 Task: In the  document Relationshipsmeet.epub Change the allignment of footer to  'Left ' Select the entire text and insert font style 'lexend' and font size: 18
Action: Mouse moved to (481, 290)
Screenshot: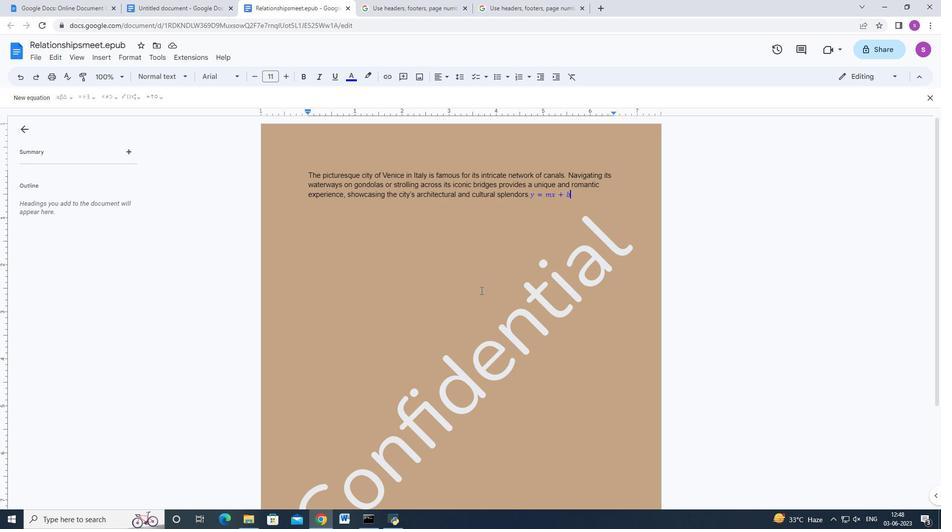 
Action: Mouse scrolled (481, 290) with delta (0, 0)
Screenshot: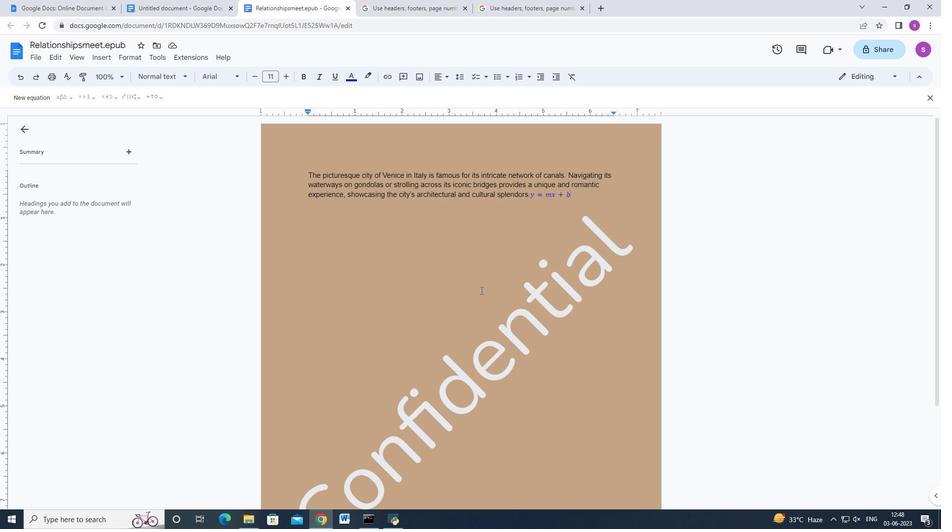 
Action: Mouse scrolled (481, 290) with delta (0, 0)
Screenshot: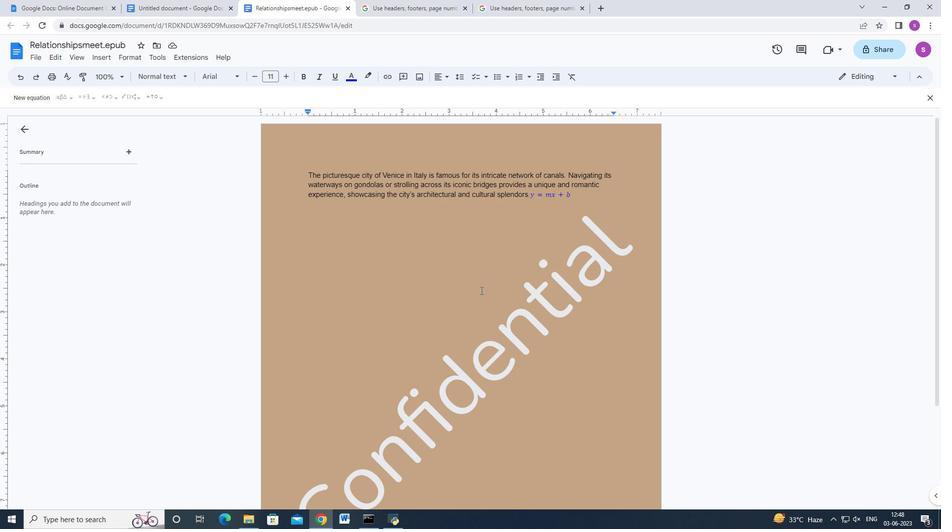 
Action: Mouse scrolled (481, 290) with delta (0, 0)
Screenshot: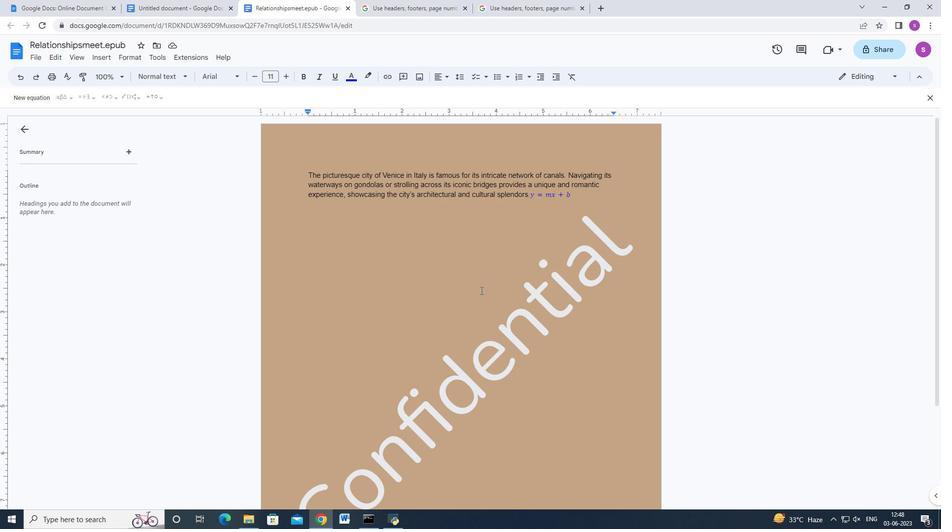 
Action: Mouse scrolled (481, 290) with delta (0, 0)
Screenshot: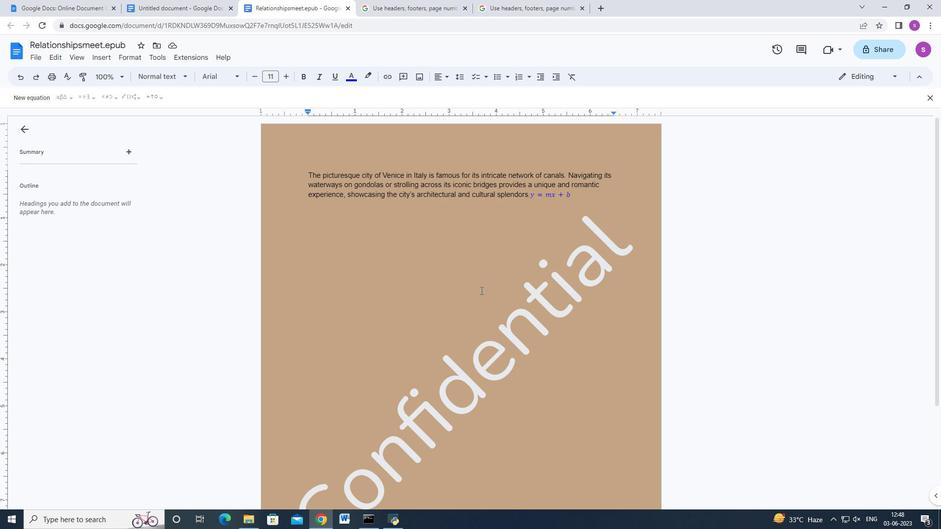 
Action: Mouse scrolled (481, 290) with delta (0, 0)
Screenshot: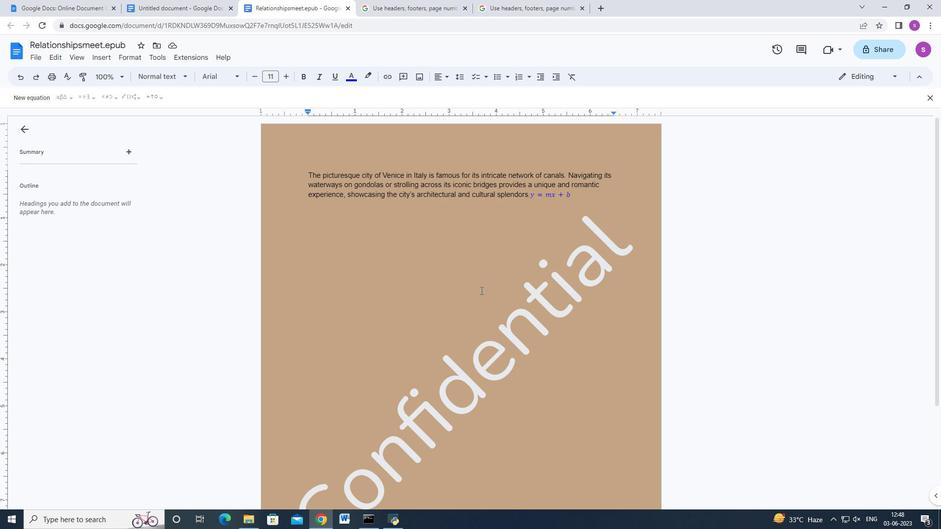 
Action: Mouse scrolled (481, 290) with delta (0, 0)
Screenshot: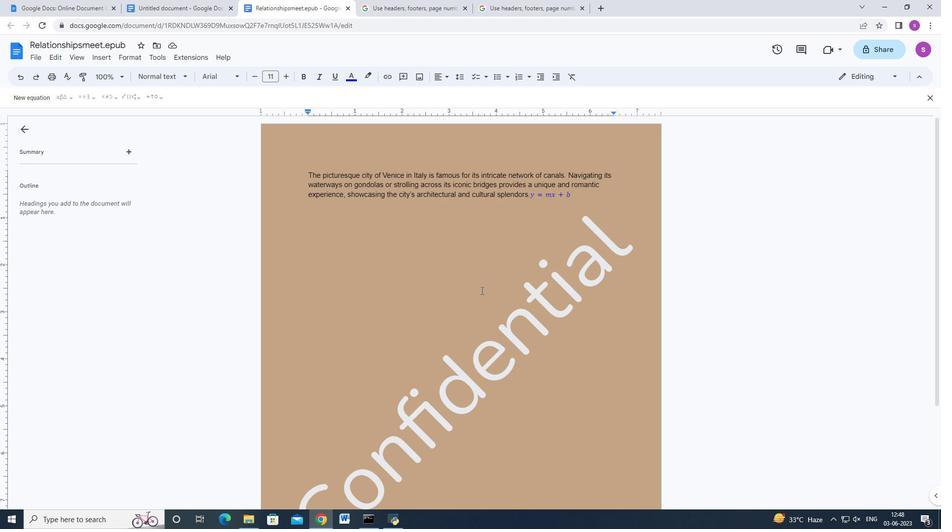 
Action: Mouse moved to (481, 290)
Screenshot: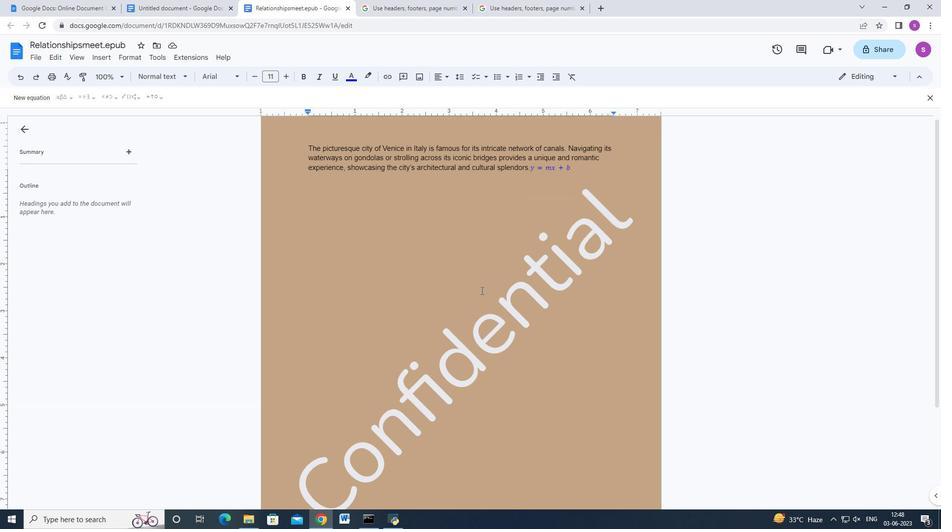 
Action: Mouse scrolled (481, 290) with delta (0, 0)
Screenshot: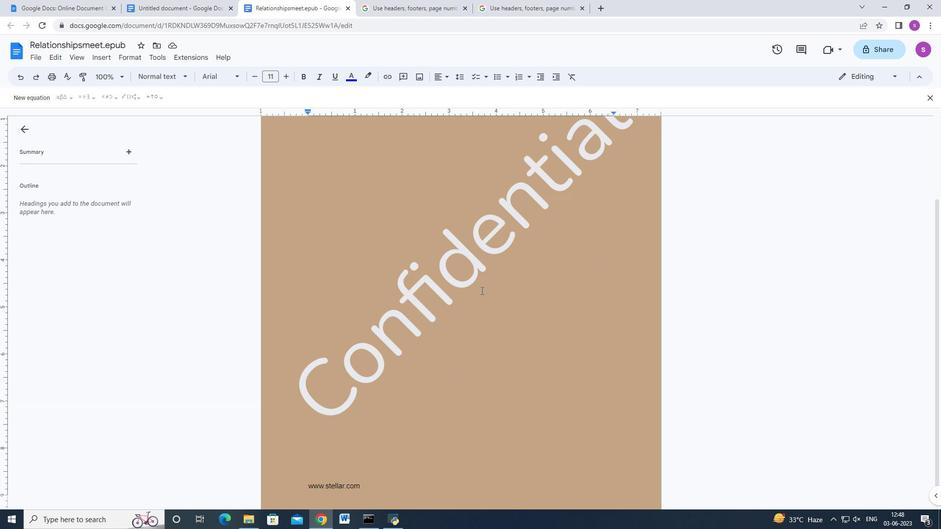 
Action: Mouse scrolled (481, 290) with delta (0, 0)
Screenshot: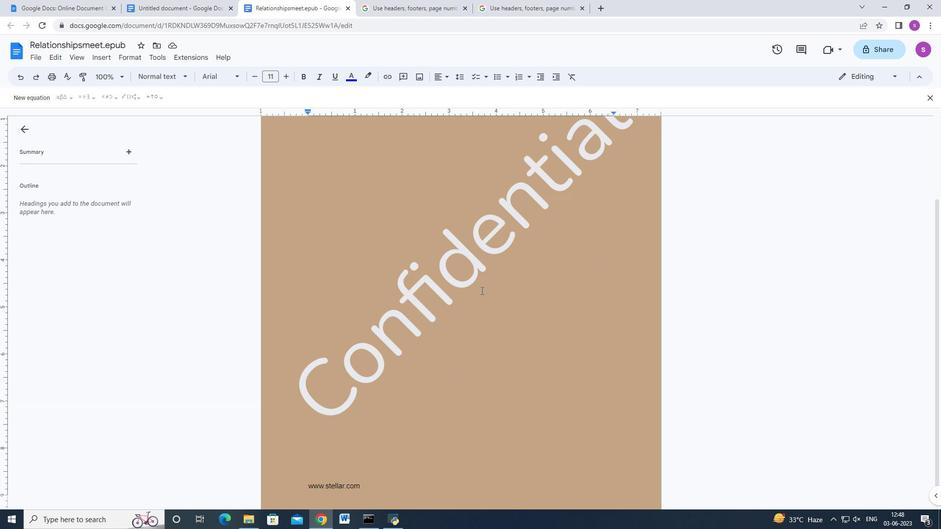 
Action: Mouse scrolled (481, 290) with delta (0, 0)
Screenshot: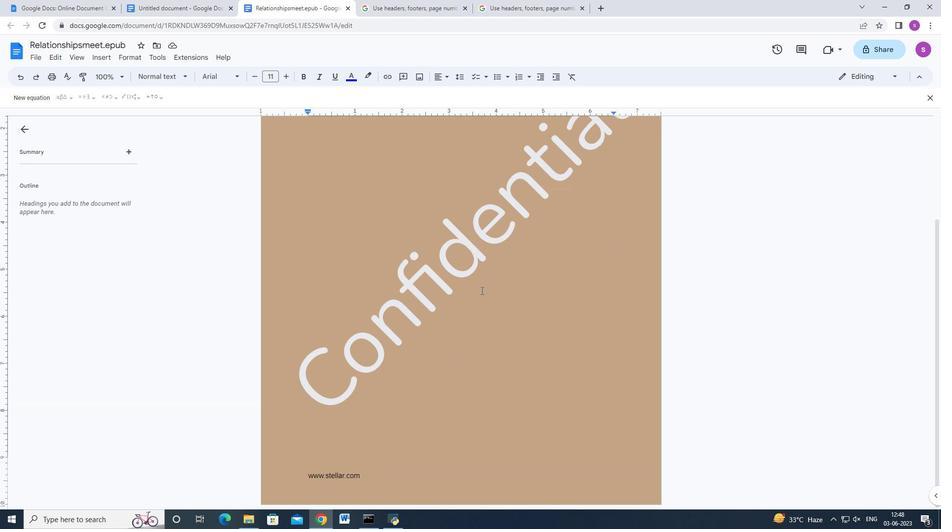 
Action: Mouse scrolled (481, 290) with delta (0, 0)
Screenshot: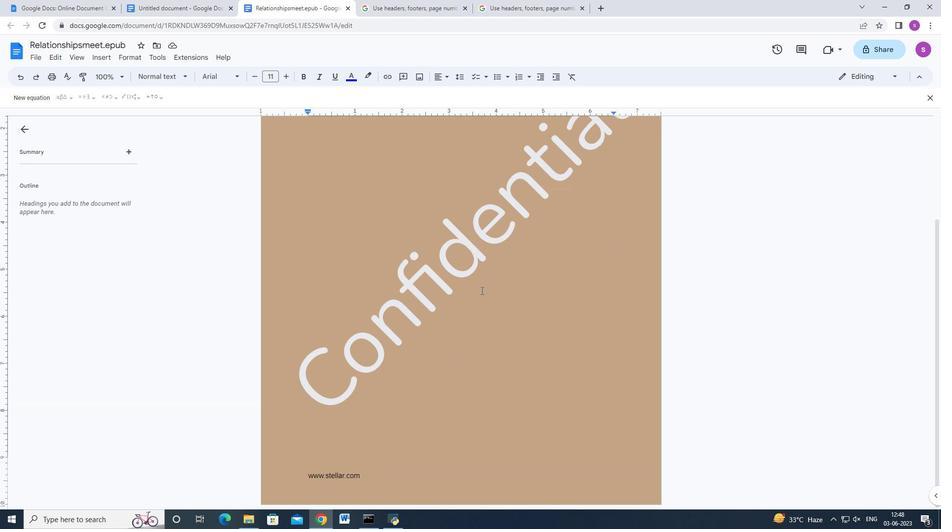 
Action: Mouse scrolled (481, 290) with delta (0, 0)
Screenshot: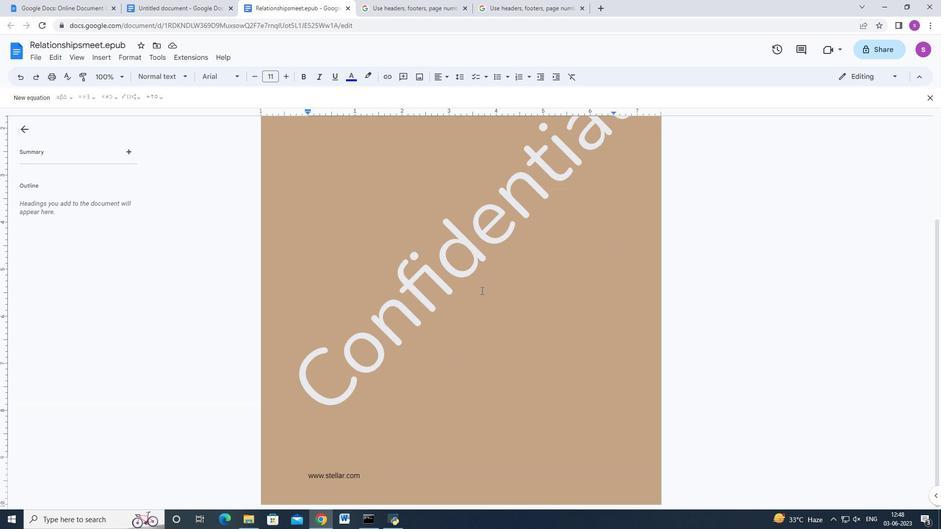 
Action: Mouse scrolled (481, 290) with delta (0, 0)
Screenshot: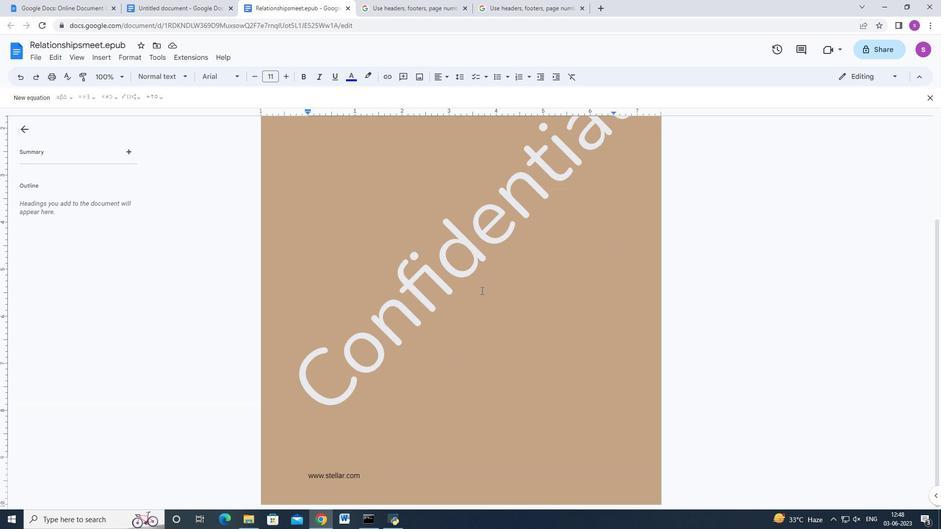 
Action: Mouse scrolled (481, 290) with delta (0, 0)
Screenshot: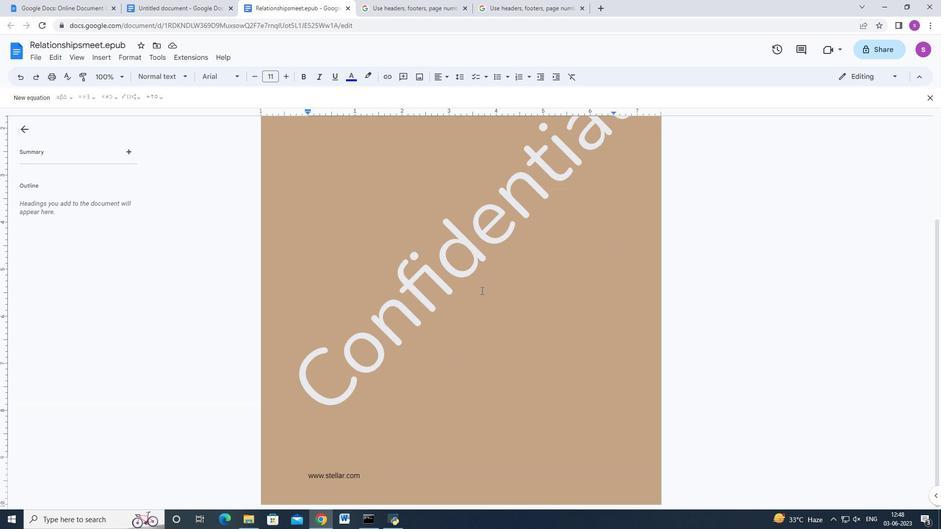 
Action: Mouse moved to (371, 473)
Screenshot: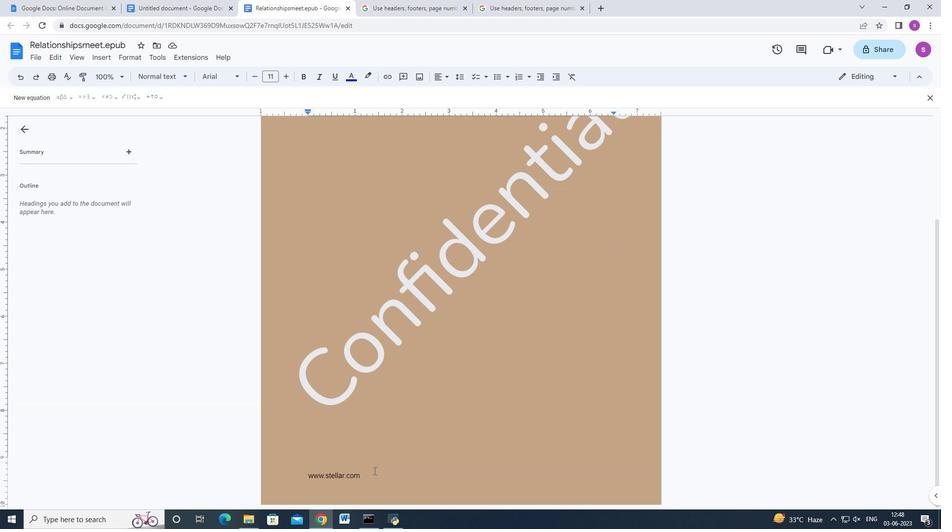 
Action: Mouse pressed left at (371, 473)
Screenshot: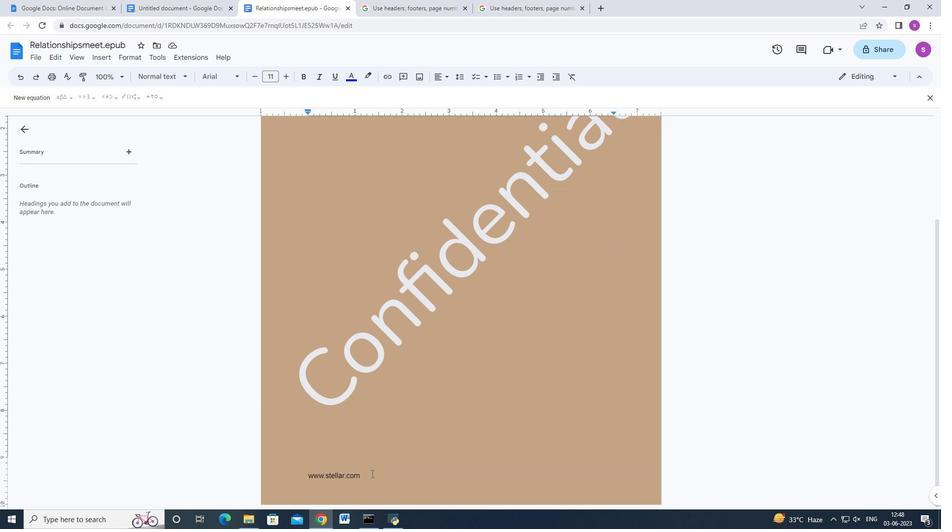 
Action: Mouse moved to (348, 452)
Screenshot: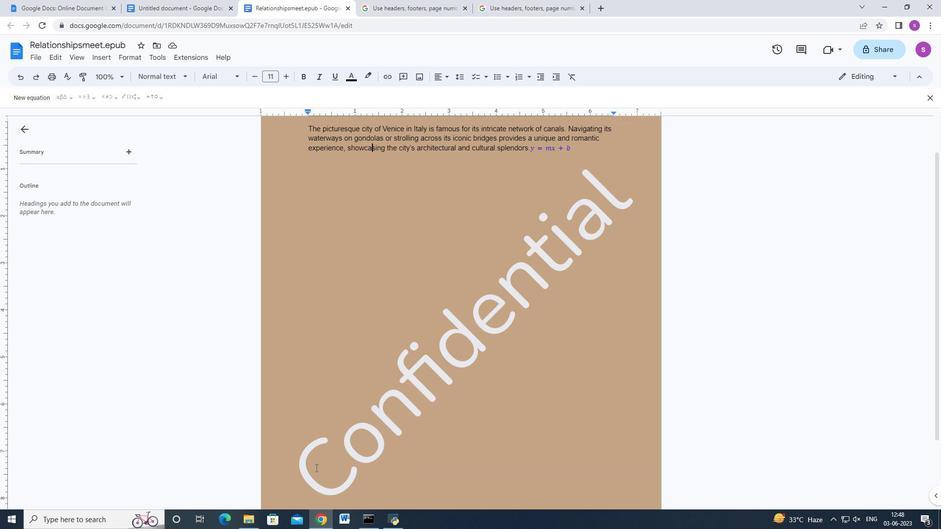
Action: Mouse scrolled (348, 452) with delta (0, 0)
Screenshot: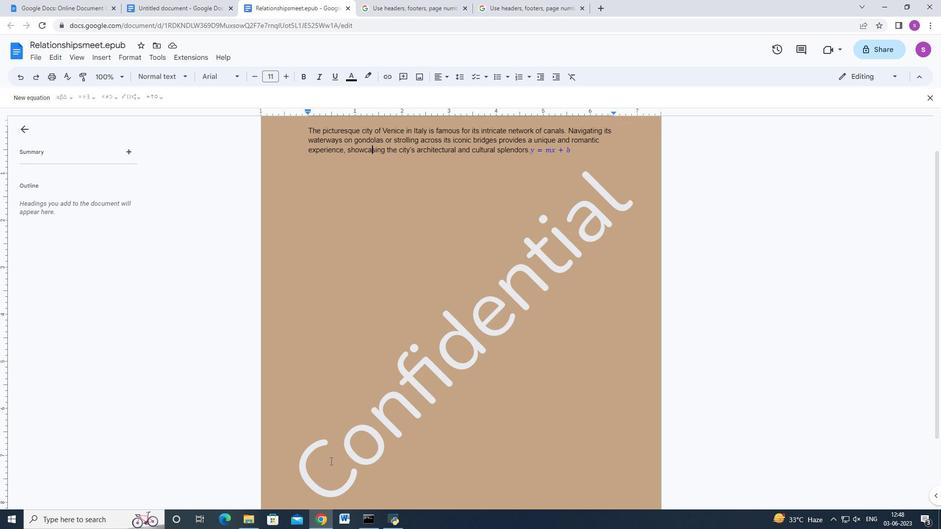 
Action: Mouse scrolled (348, 452) with delta (0, 0)
Screenshot: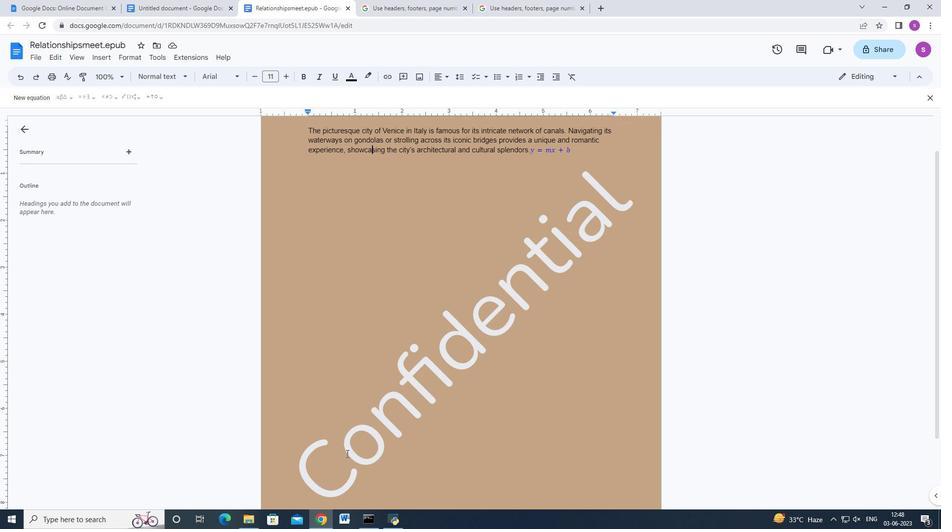 
Action: Mouse scrolled (348, 452) with delta (0, 0)
Screenshot: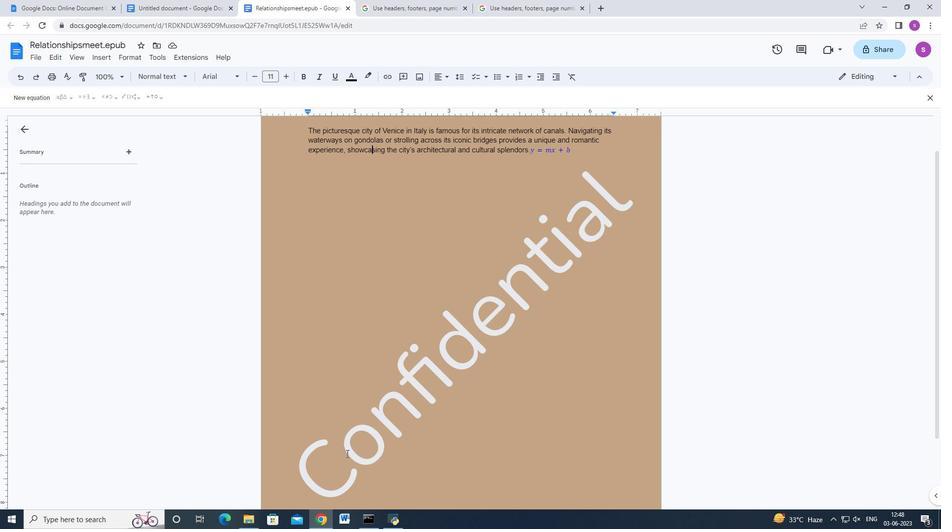 
Action: Mouse scrolled (348, 452) with delta (0, 0)
Screenshot: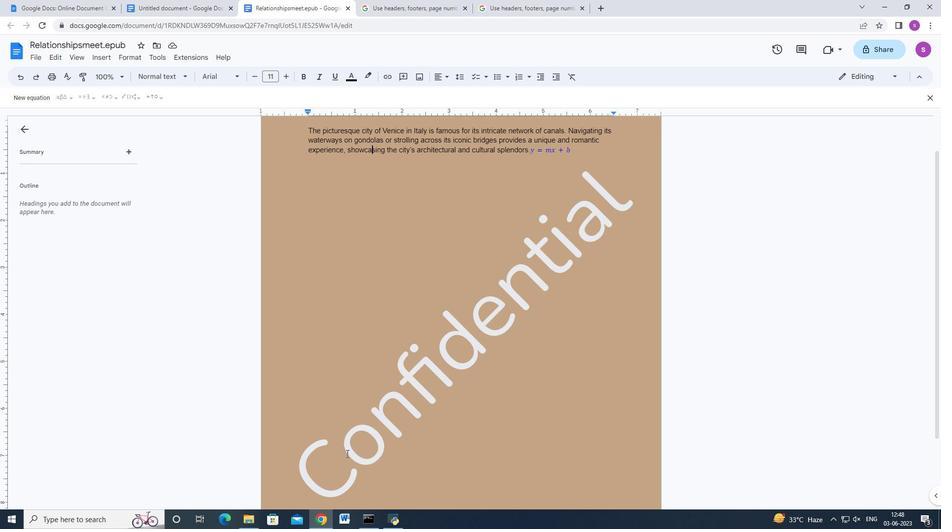 
Action: Mouse scrolled (348, 452) with delta (0, 0)
Screenshot: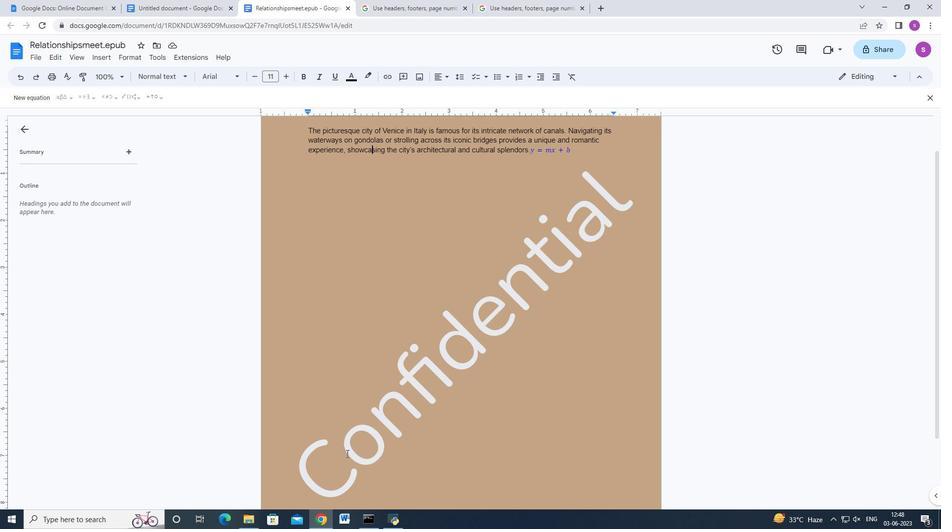 
Action: Mouse scrolled (348, 452) with delta (0, 0)
Screenshot: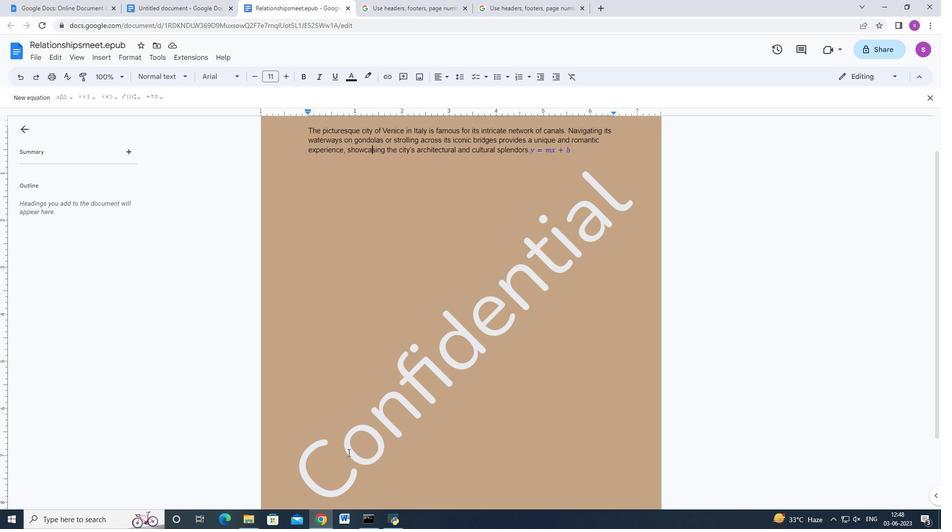 
Action: Mouse scrolled (348, 452) with delta (0, 0)
Screenshot: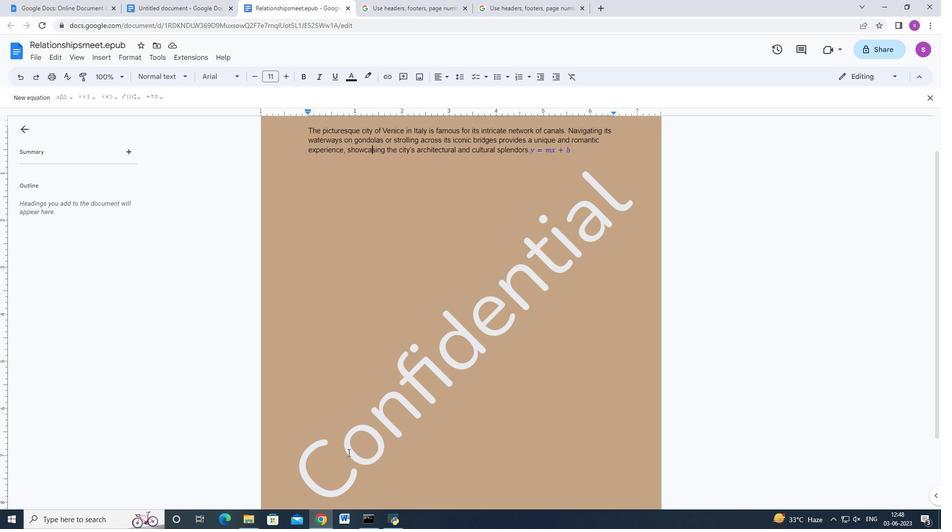 
Action: Mouse moved to (343, 473)
Screenshot: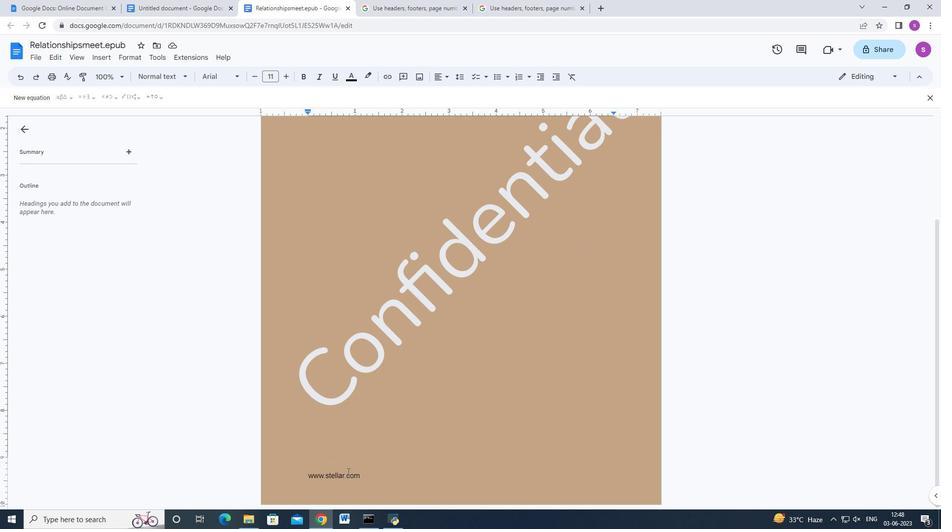 
Action: Mouse pressed left at (343, 473)
Screenshot: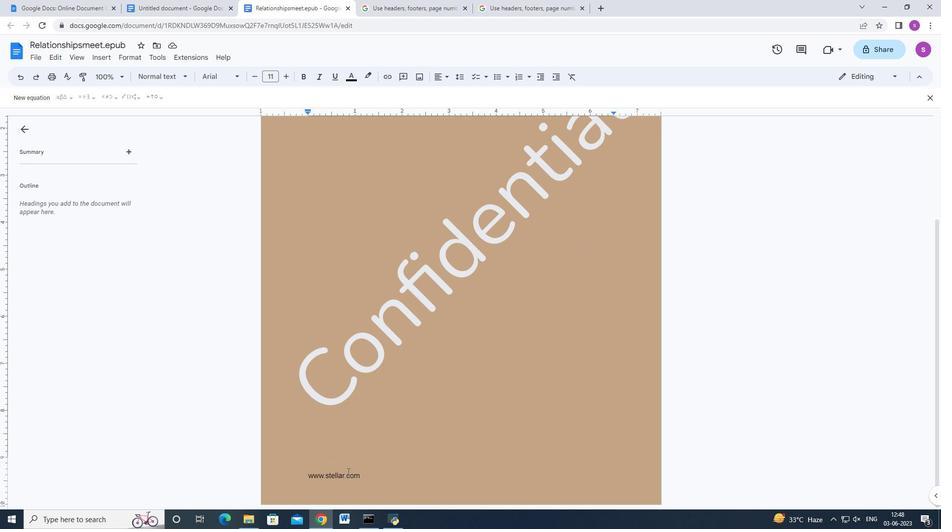 
Action: Mouse pressed left at (343, 473)
Screenshot: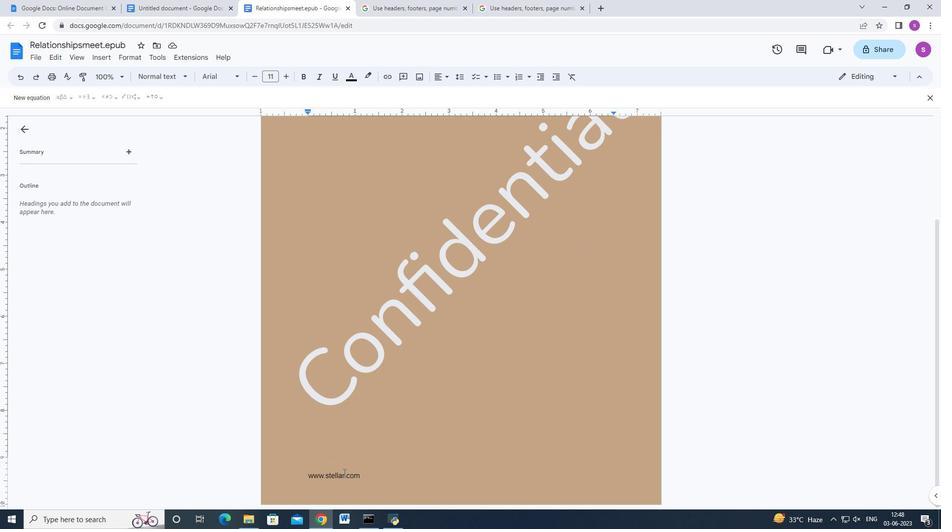 
Action: Mouse moved to (360, 476)
Screenshot: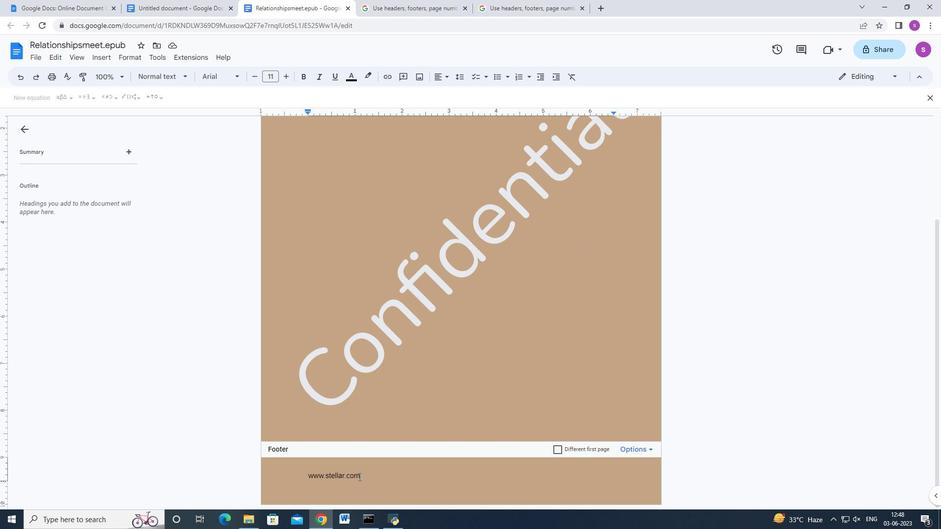 
Action: Mouse pressed left at (360, 476)
Screenshot: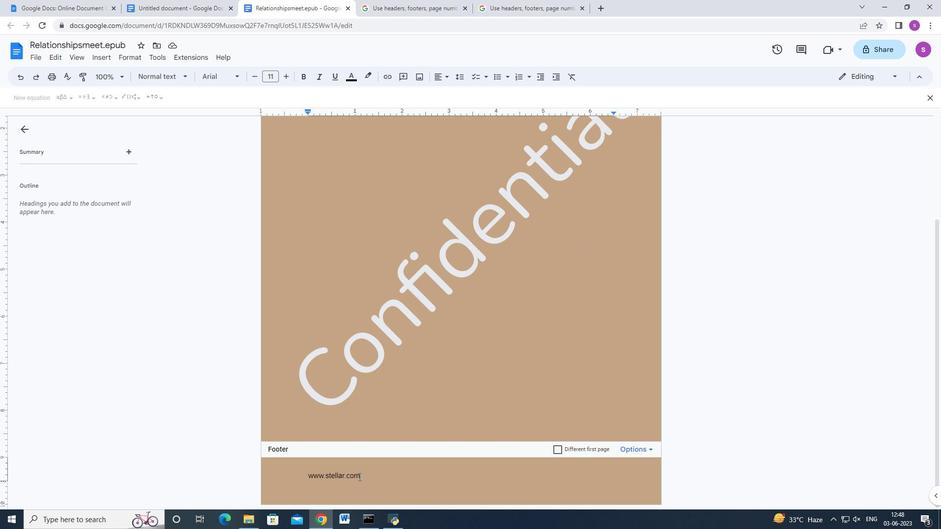 
Action: Mouse moved to (441, 76)
Screenshot: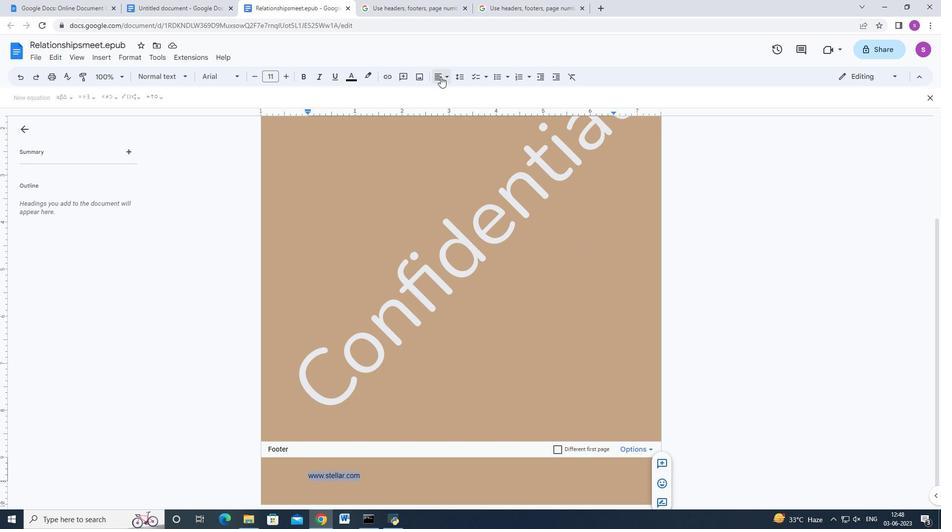 
Action: Mouse pressed left at (441, 76)
Screenshot: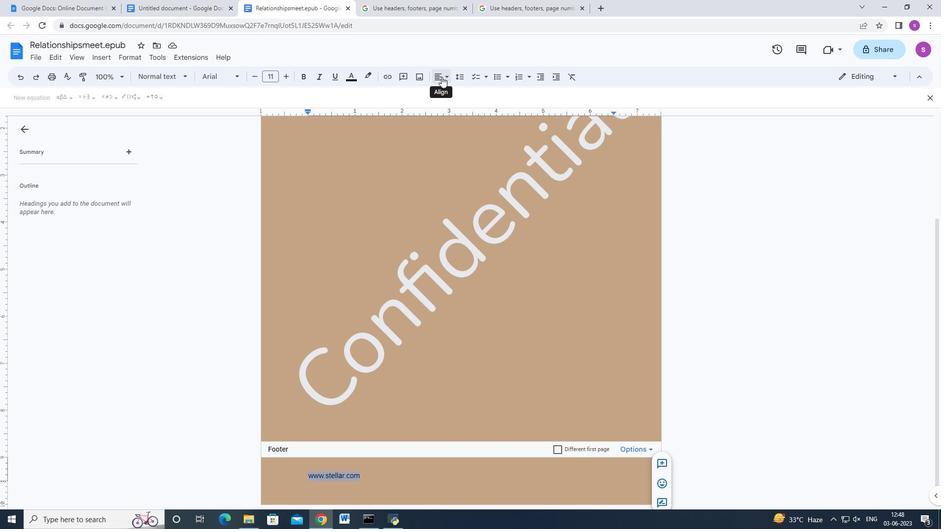 
Action: Mouse moved to (468, 94)
Screenshot: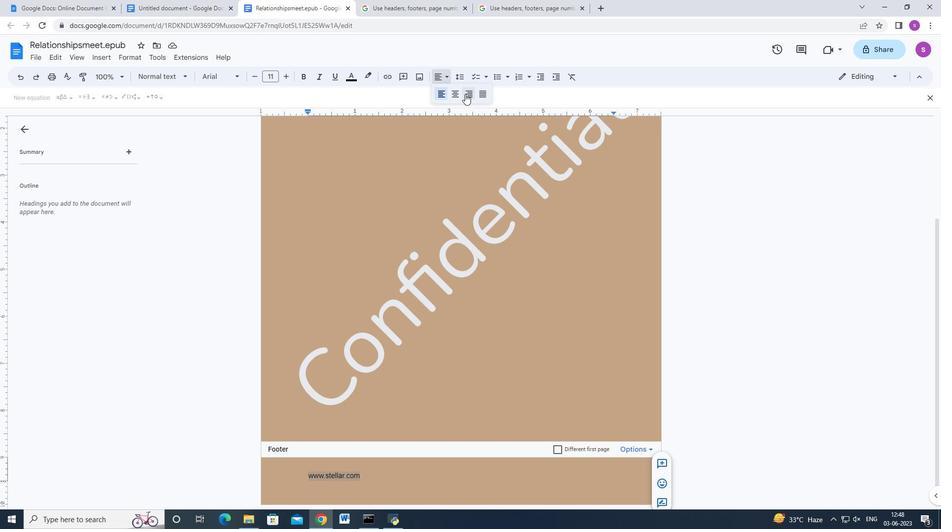 
Action: Mouse pressed left at (468, 94)
Screenshot: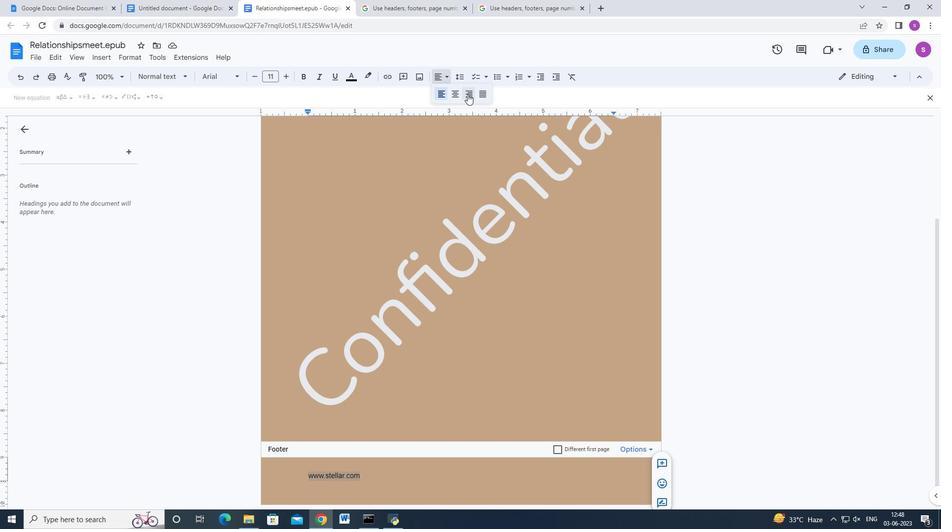 
Action: Mouse moved to (441, 78)
Screenshot: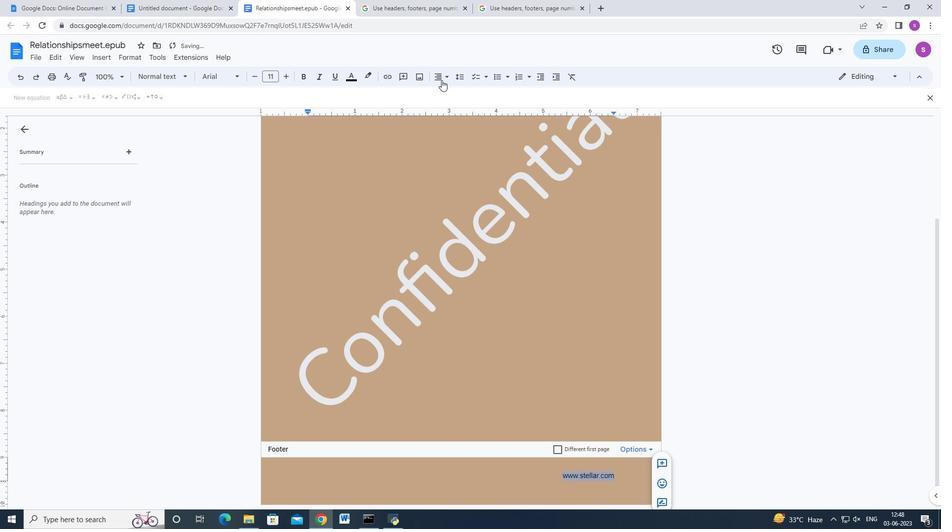 
Action: Mouse pressed left at (441, 78)
Screenshot: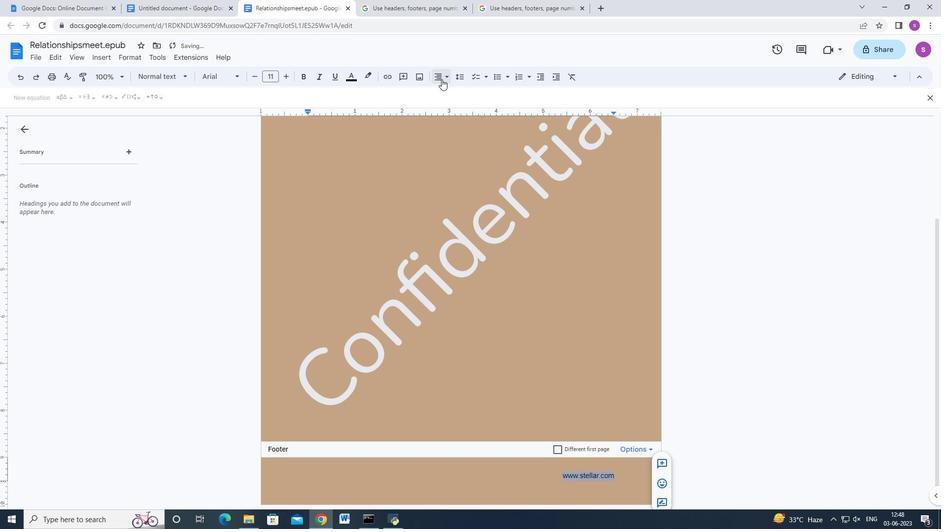 
Action: Mouse moved to (440, 95)
Screenshot: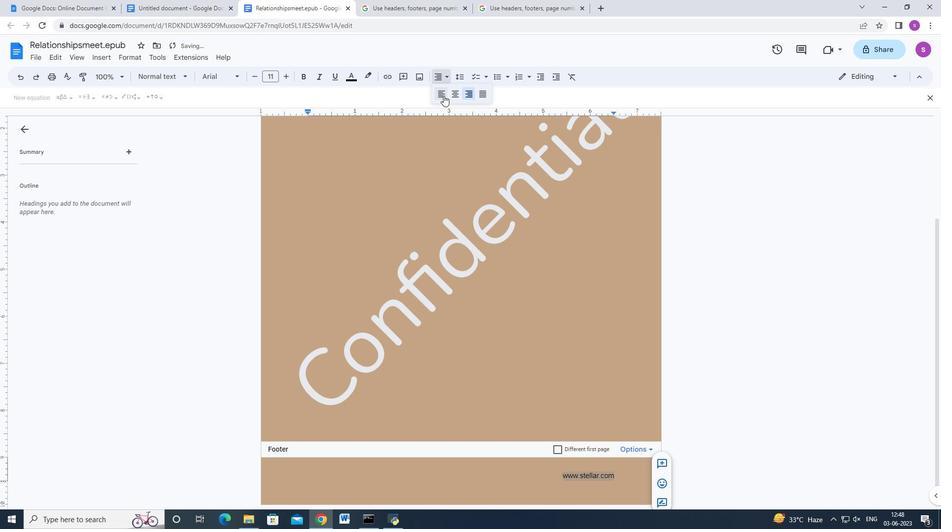
Action: Mouse pressed left at (440, 95)
Screenshot: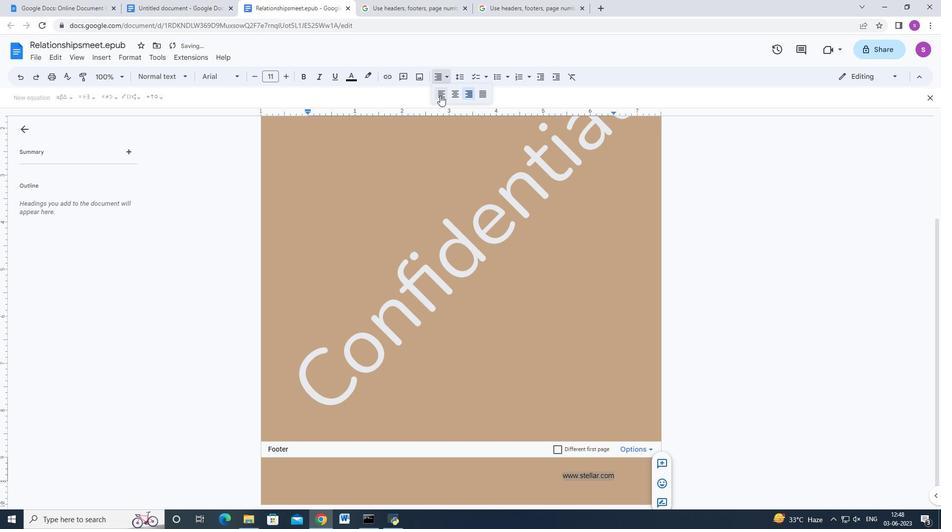 
Action: Mouse moved to (458, 235)
Screenshot: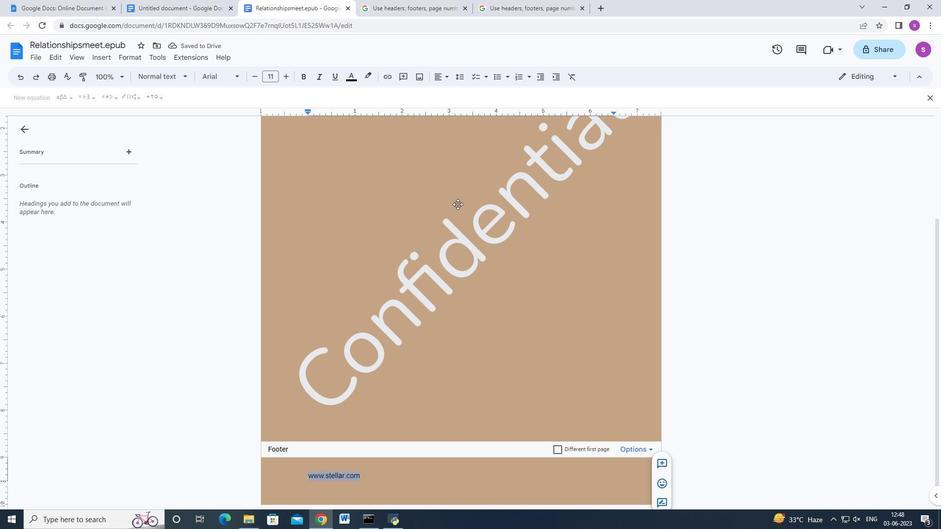 
Action: Mouse scrolled (458, 236) with delta (0, 0)
Screenshot: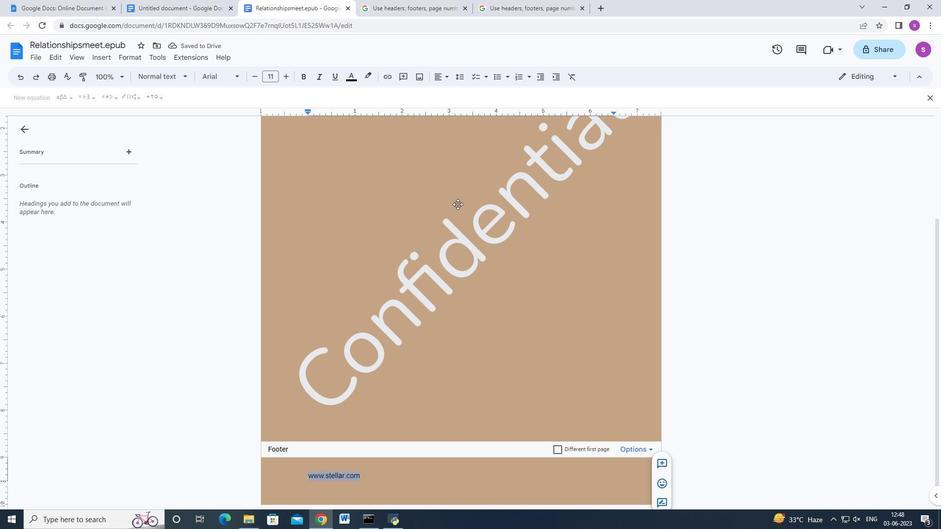 
Action: Mouse scrolled (458, 236) with delta (0, 0)
Screenshot: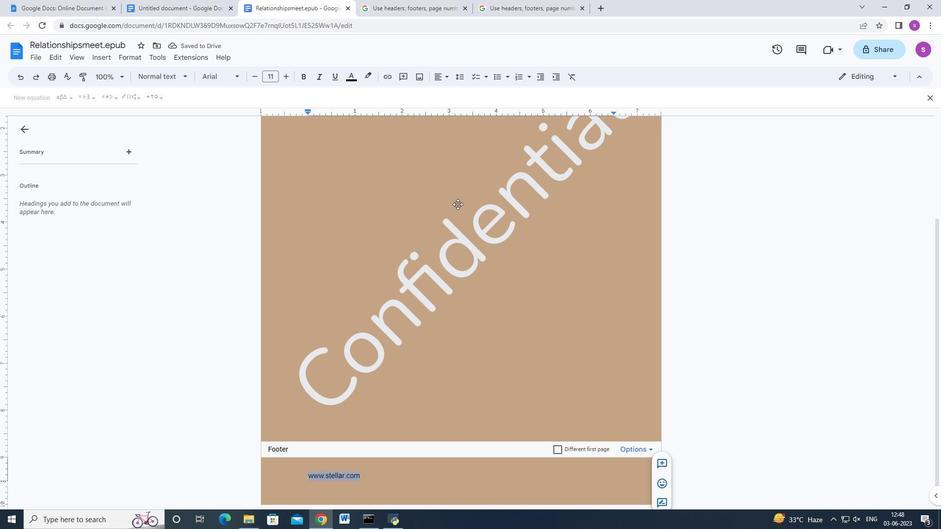 
Action: Mouse scrolled (458, 236) with delta (0, 0)
Screenshot: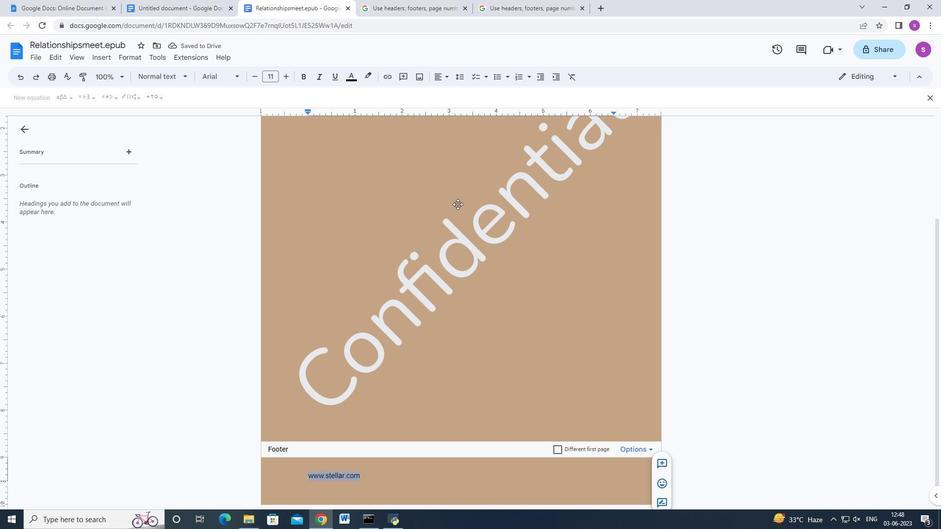 
Action: Mouse moved to (458, 236)
Screenshot: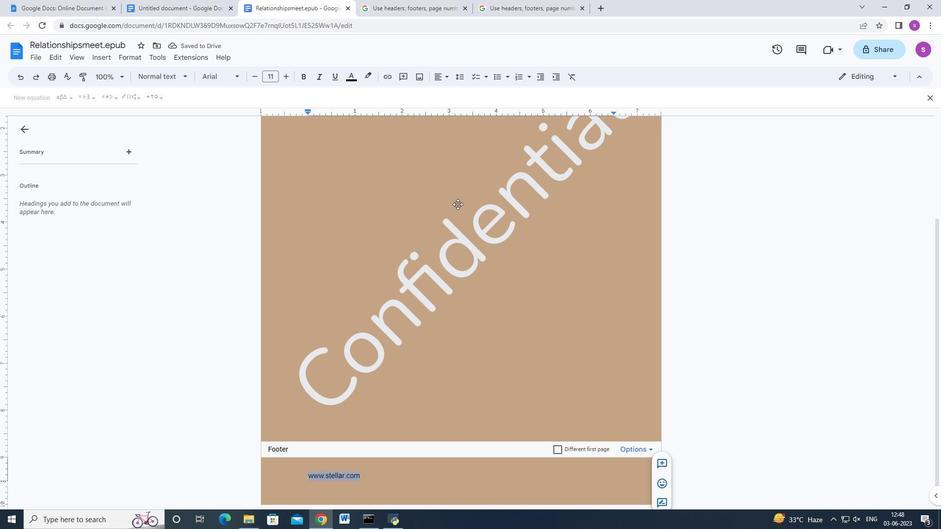 
Action: Mouse scrolled (458, 236) with delta (0, 0)
Screenshot: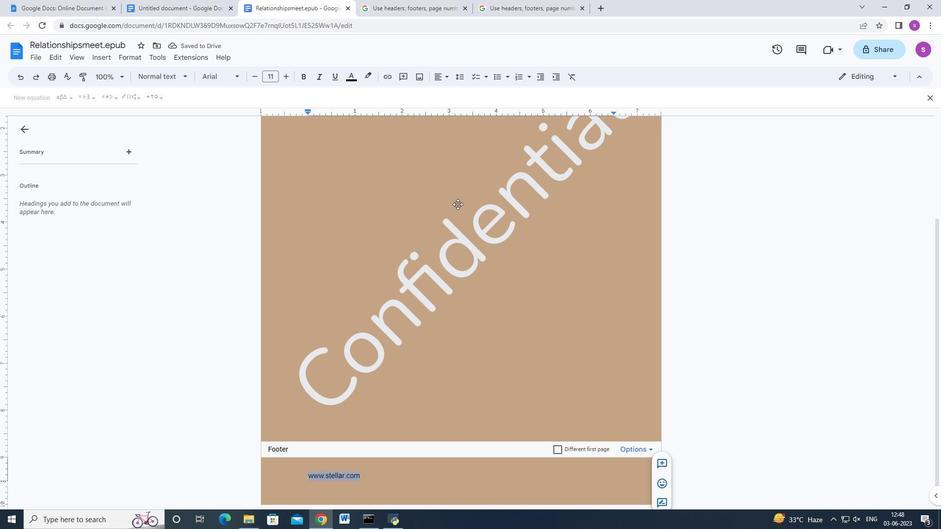 
Action: Mouse scrolled (458, 236) with delta (0, 0)
Screenshot: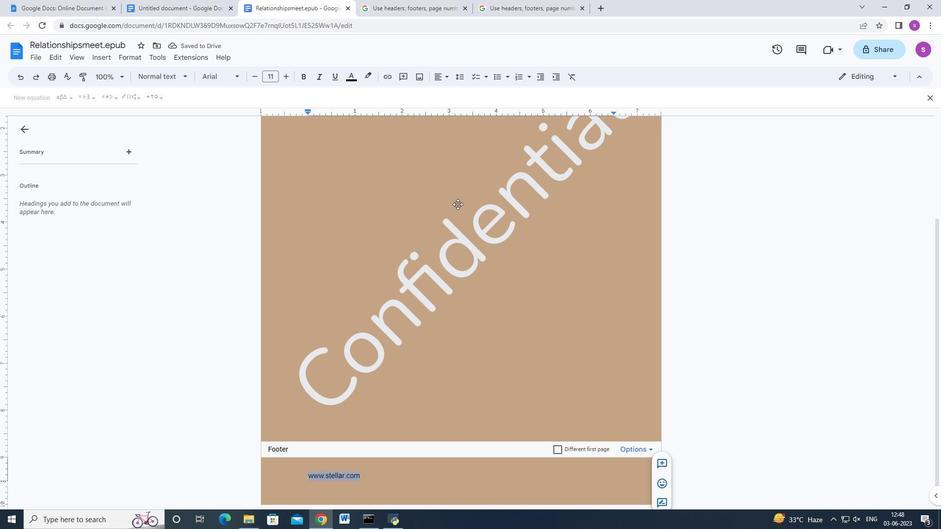 
Action: Mouse scrolled (458, 236) with delta (0, 0)
Screenshot: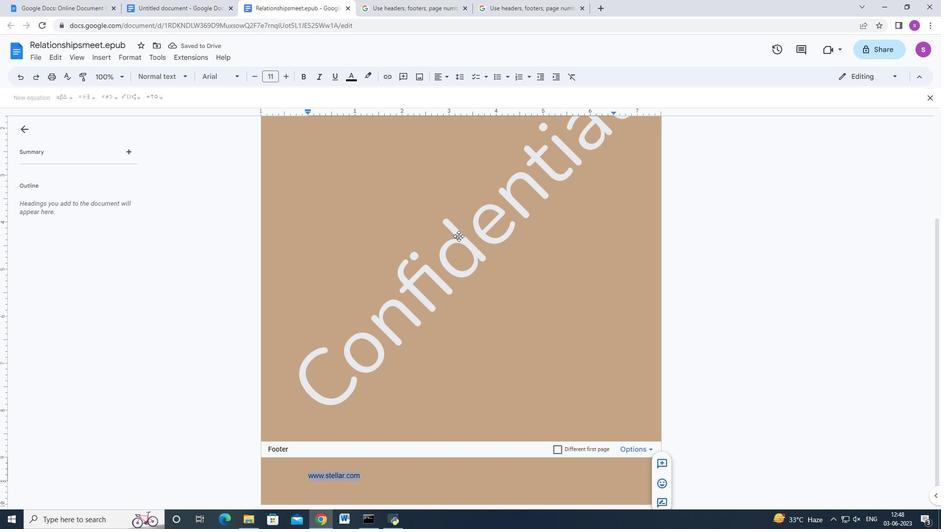 
Action: Mouse scrolled (458, 236) with delta (0, 0)
Screenshot: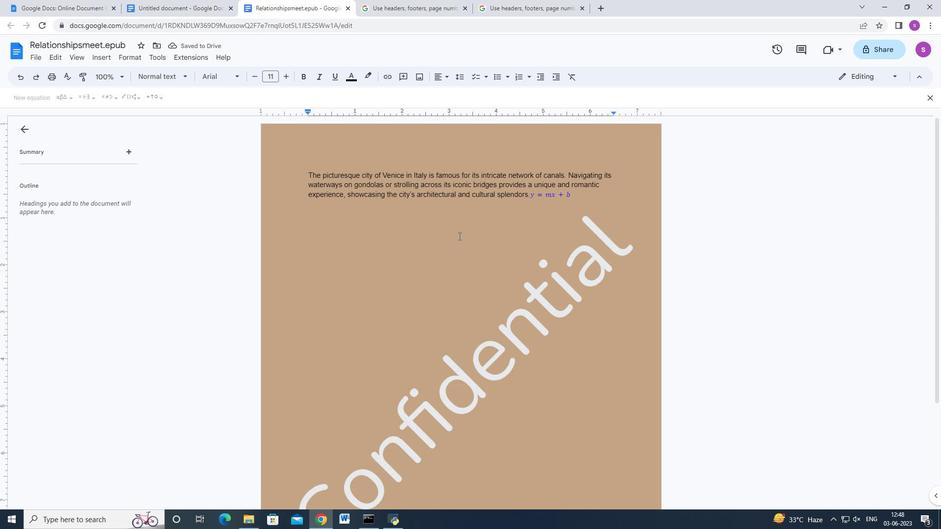 
Action: Mouse scrolled (458, 236) with delta (0, 0)
Screenshot: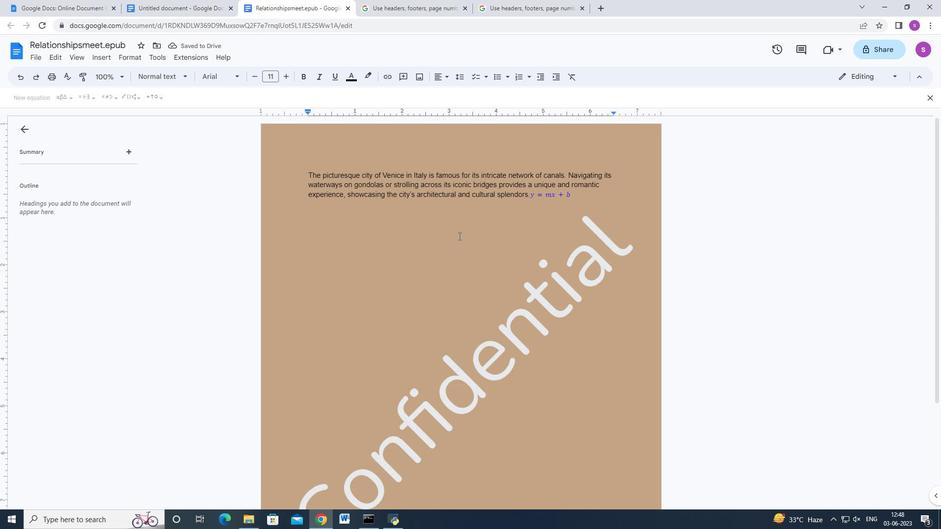 
Action: Mouse scrolled (458, 236) with delta (0, 0)
Screenshot: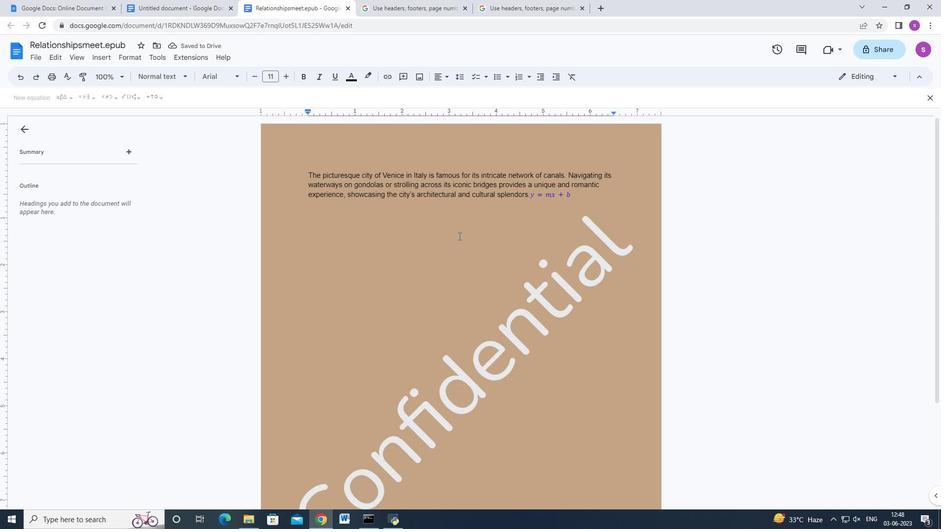 
Action: Mouse scrolled (458, 236) with delta (0, 0)
Screenshot: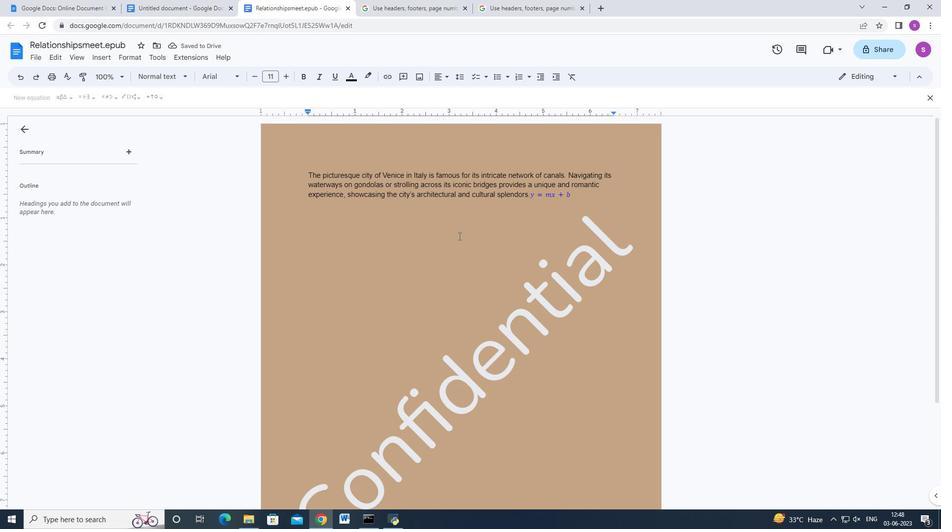 
Action: Mouse moved to (307, 170)
Screenshot: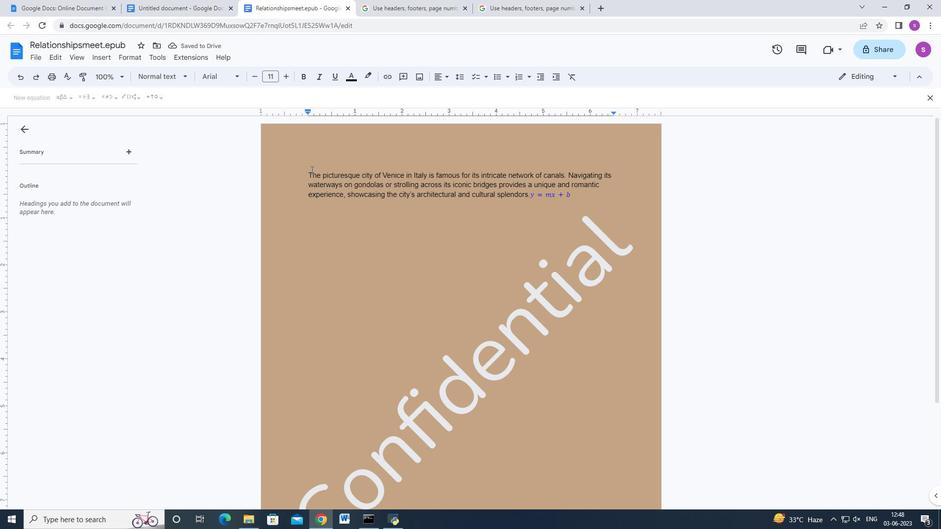 
Action: Mouse pressed left at (307, 170)
Screenshot: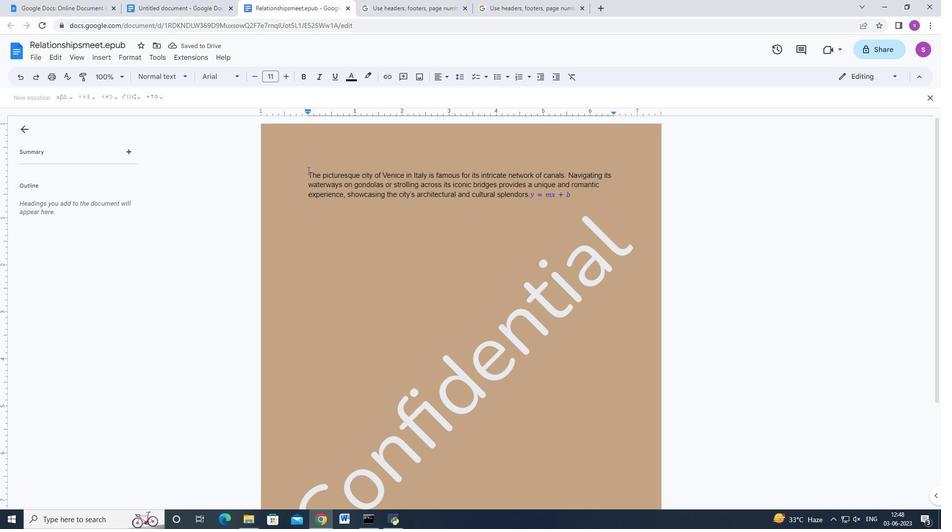 
Action: Mouse moved to (320, 196)
Screenshot: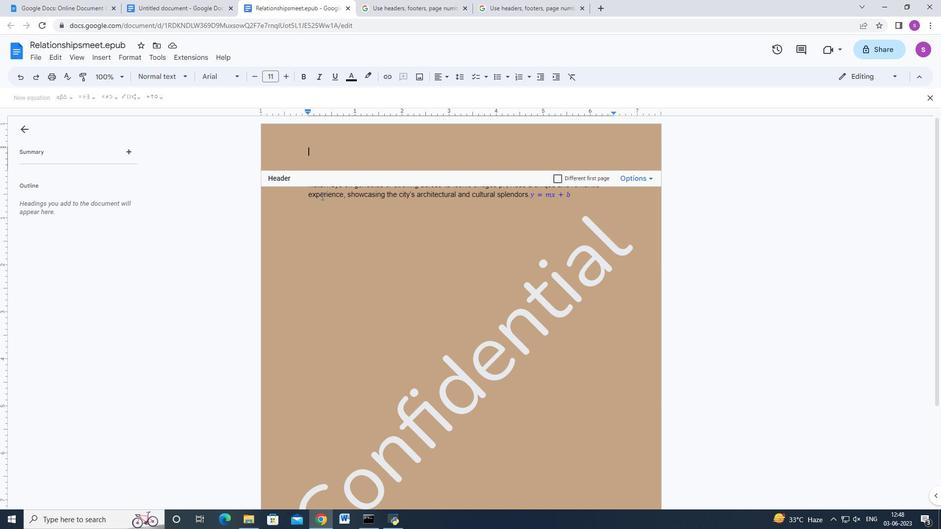 
Action: Mouse pressed left at (320, 196)
Screenshot: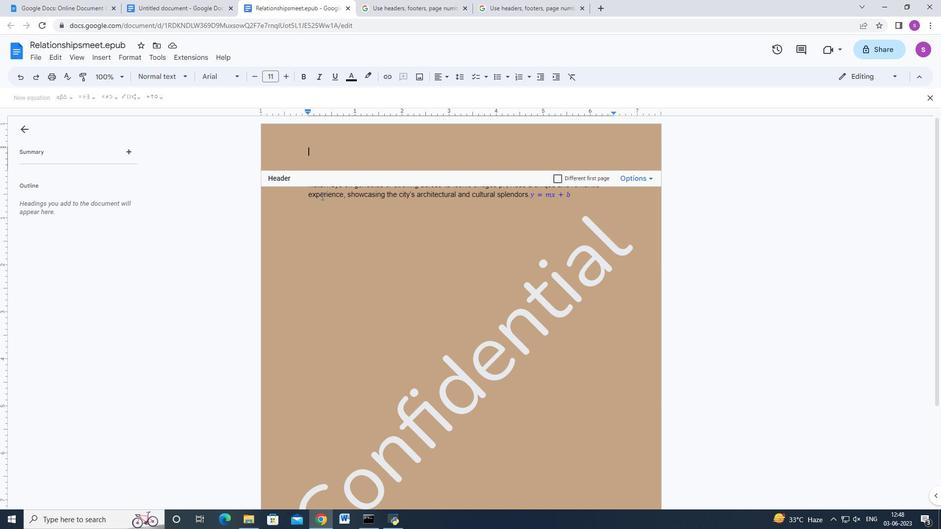 
Action: Mouse moved to (308, 175)
Screenshot: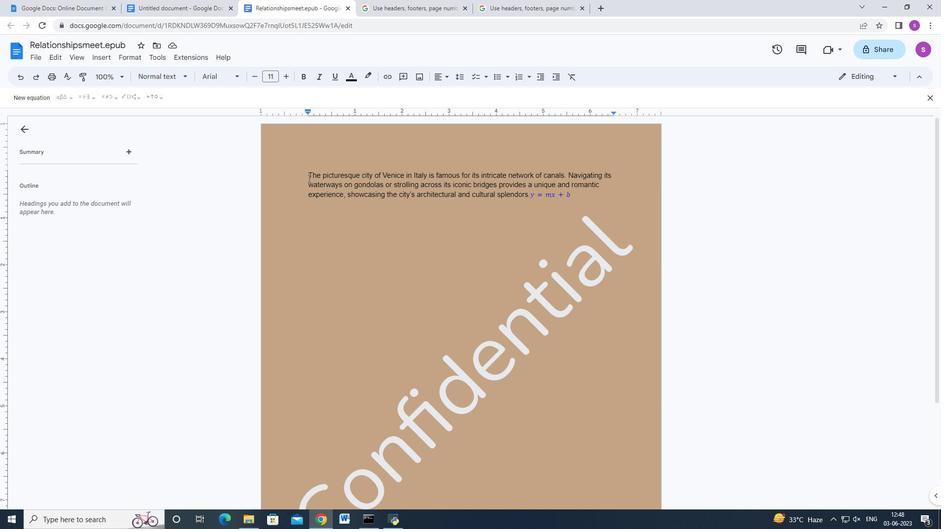 
Action: Mouse pressed left at (308, 175)
Screenshot: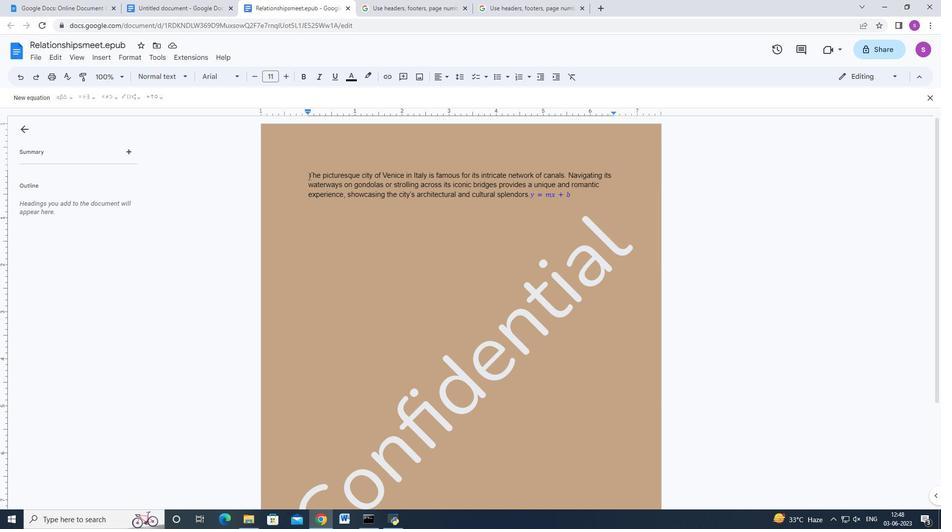 
Action: Mouse moved to (229, 76)
Screenshot: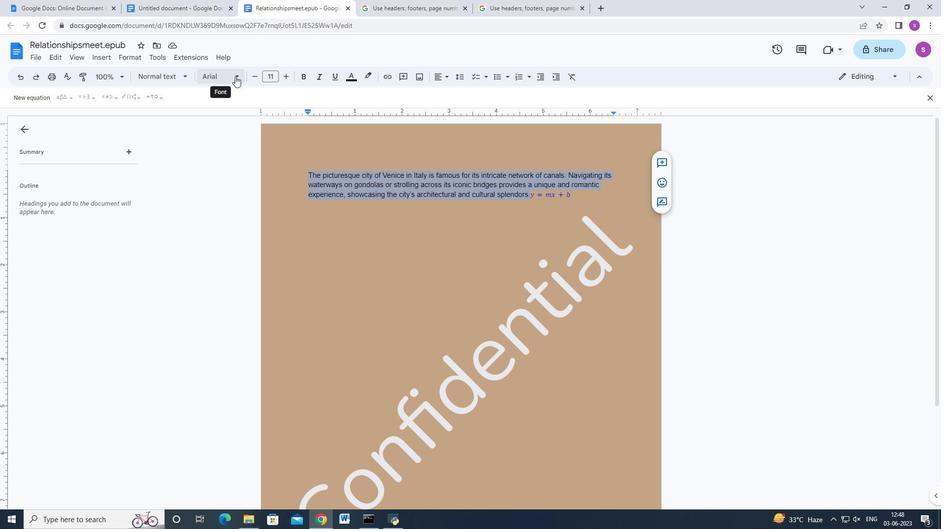 
Action: Mouse pressed left at (229, 76)
Screenshot: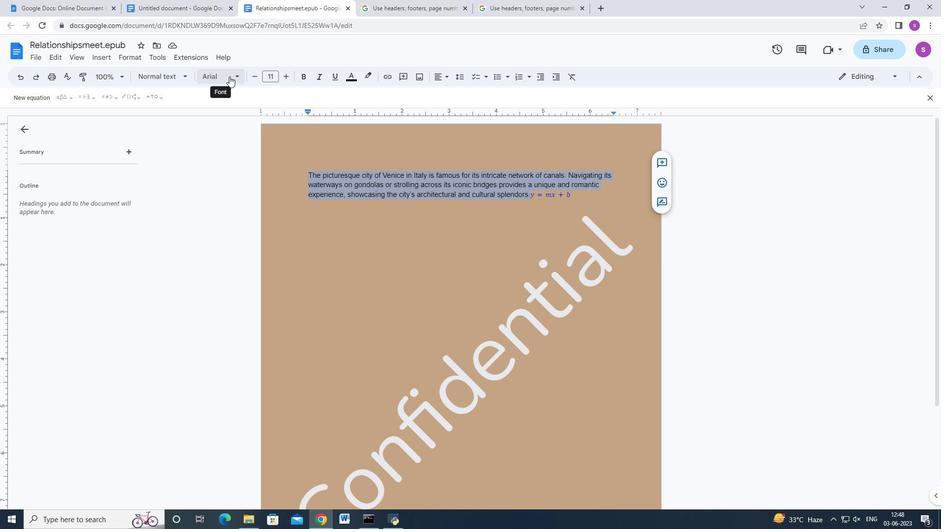 
Action: Mouse moved to (230, 97)
Screenshot: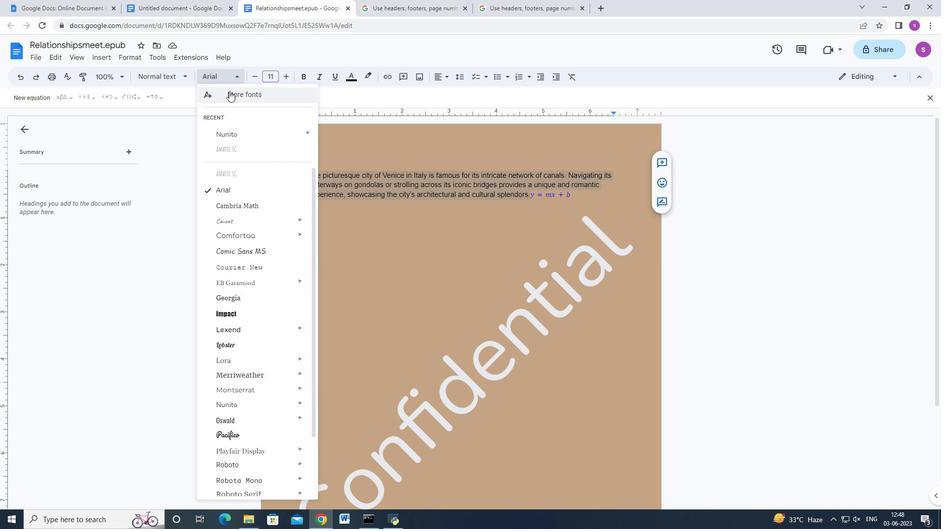 
Action: Mouse pressed left at (230, 97)
Screenshot: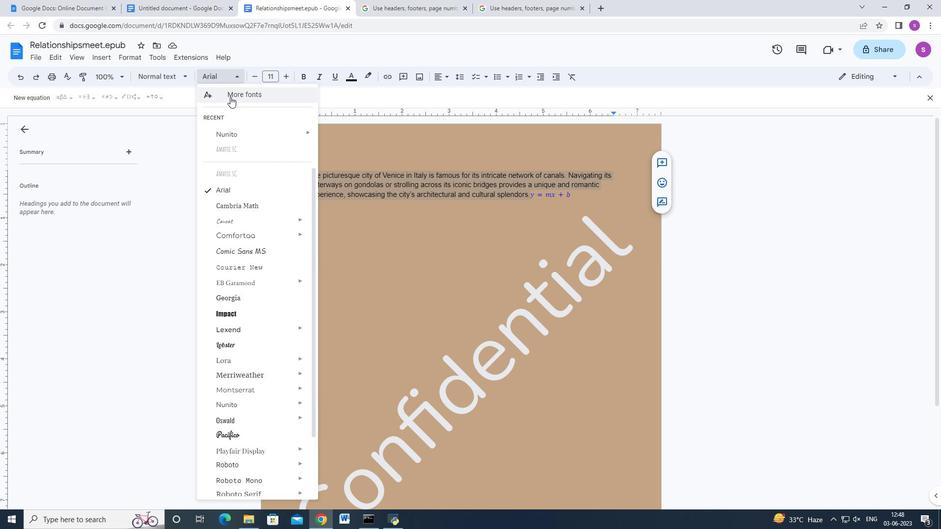 
Action: Mouse moved to (303, 156)
Screenshot: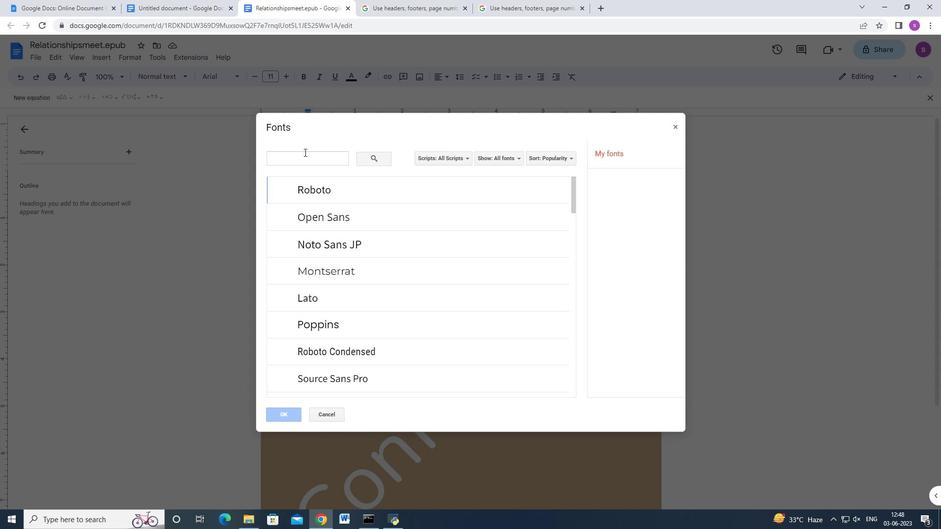 
Action: Mouse pressed left at (303, 156)
Screenshot: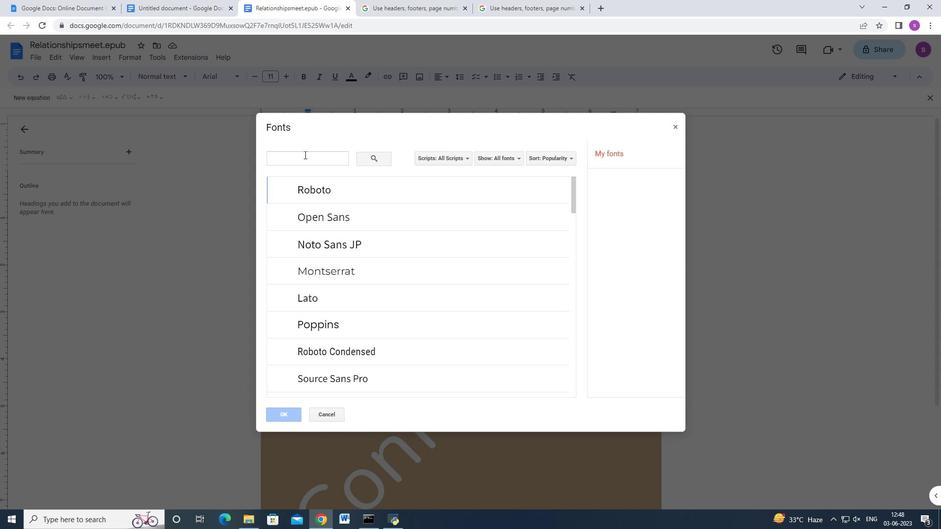 
Action: Key pressed lexend
Screenshot: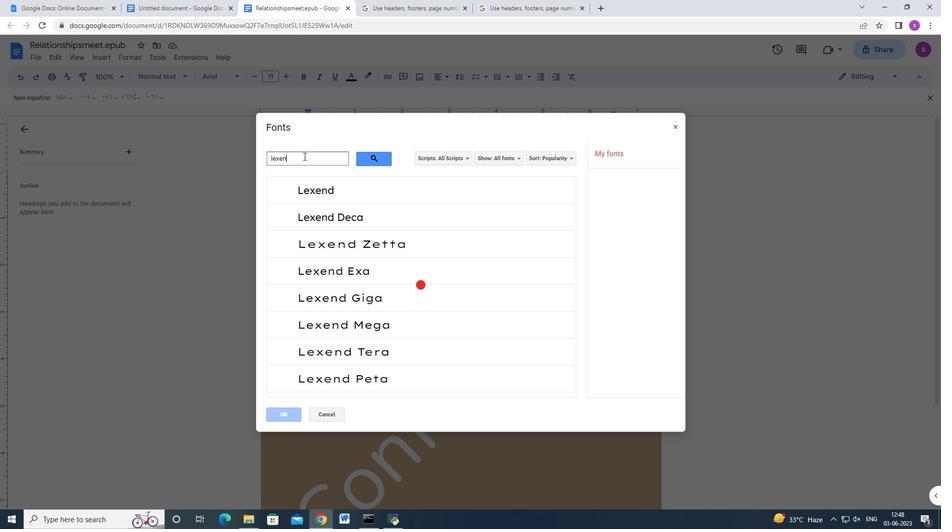 
Action: Mouse moved to (317, 192)
Screenshot: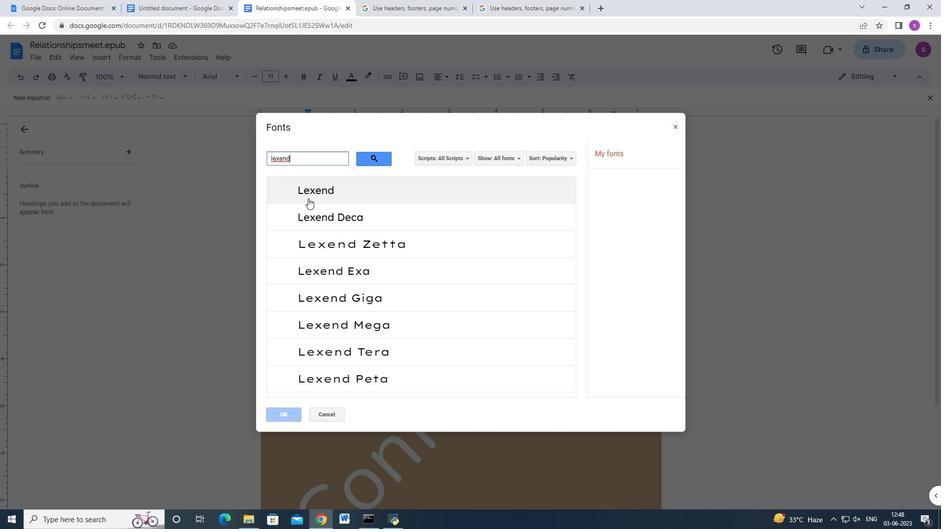 
Action: Mouse pressed left at (317, 192)
Screenshot: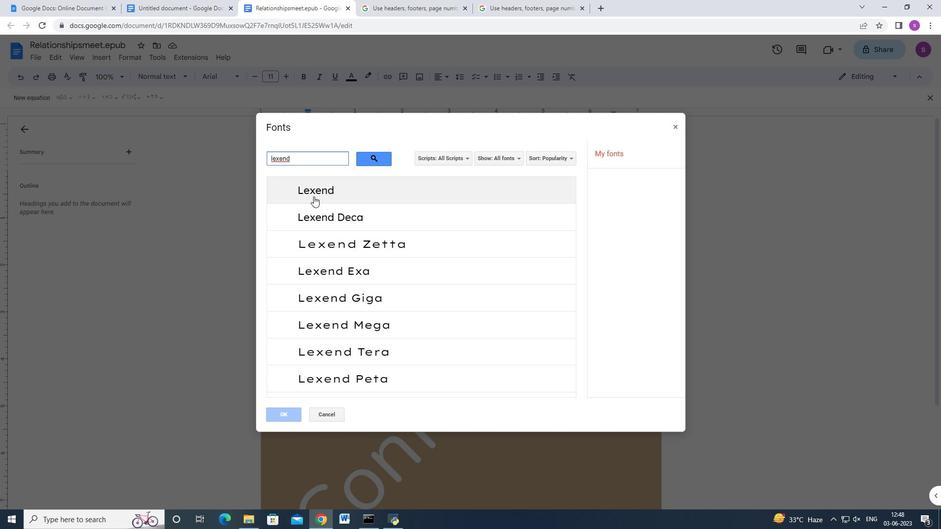 
Action: Mouse moved to (287, 411)
Screenshot: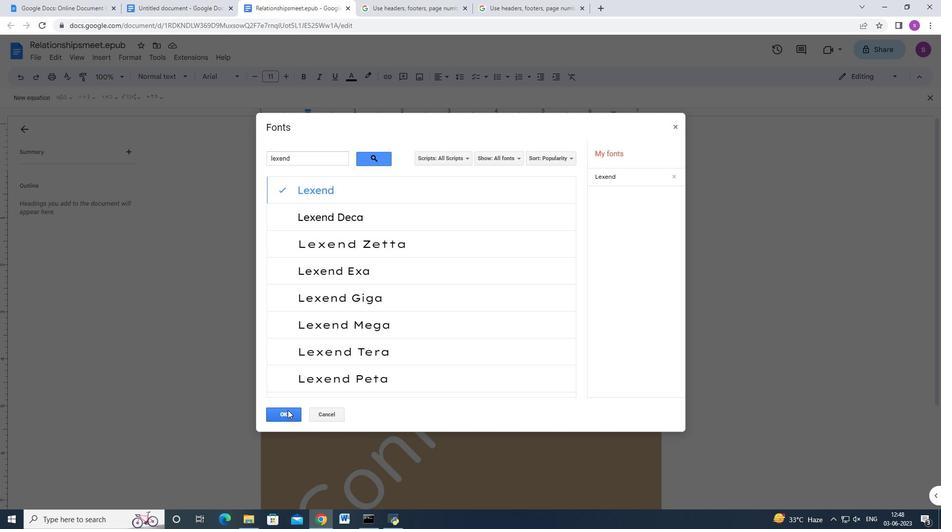 
Action: Mouse pressed left at (287, 411)
Screenshot: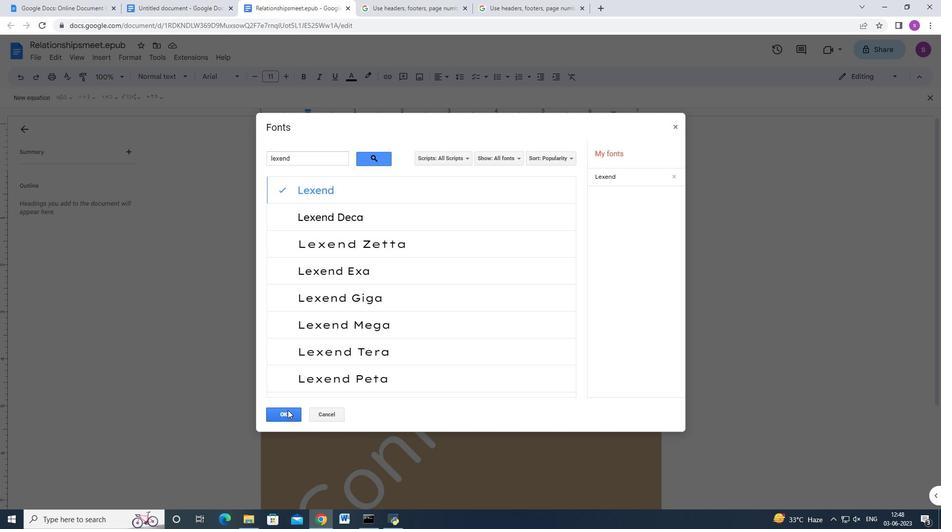 
Action: Mouse moved to (276, 75)
Screenshot: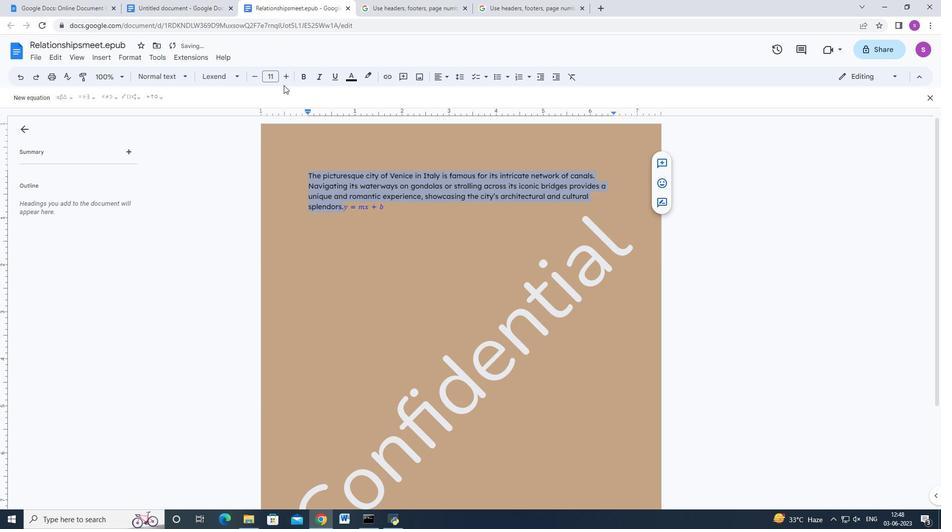 
Action: Mouse pressed left at (276, 75)
Screenshot: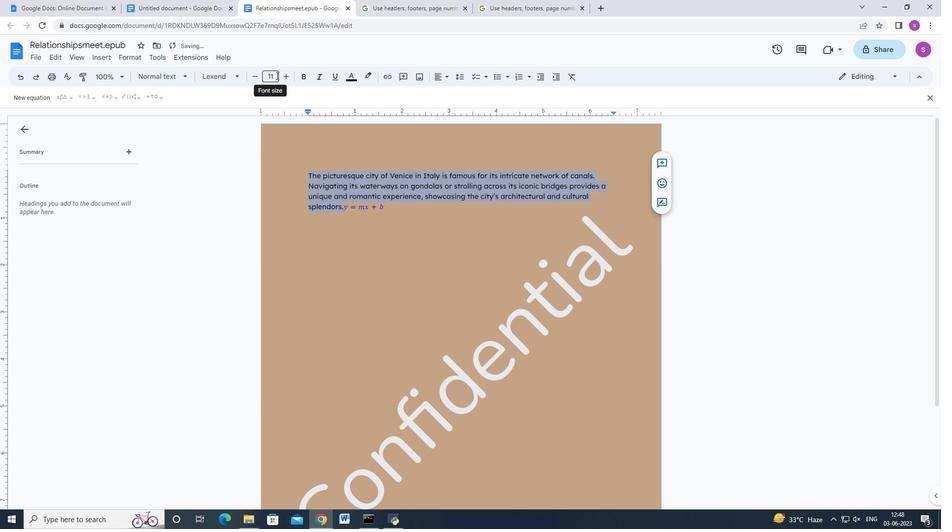 
Action: Key pressed <Key.backspace>18<Key.enter>
Screenshot: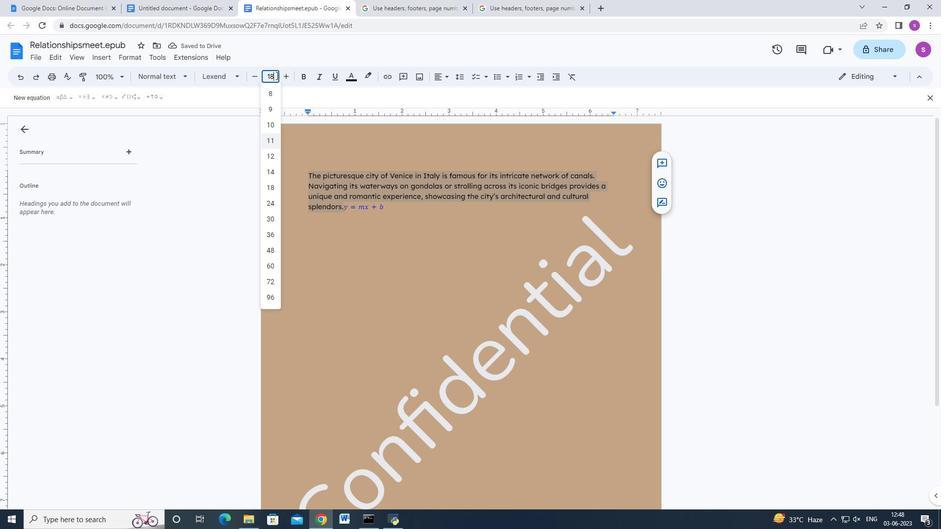 
Action: Mouse moved to (411, 277)
Screenshot: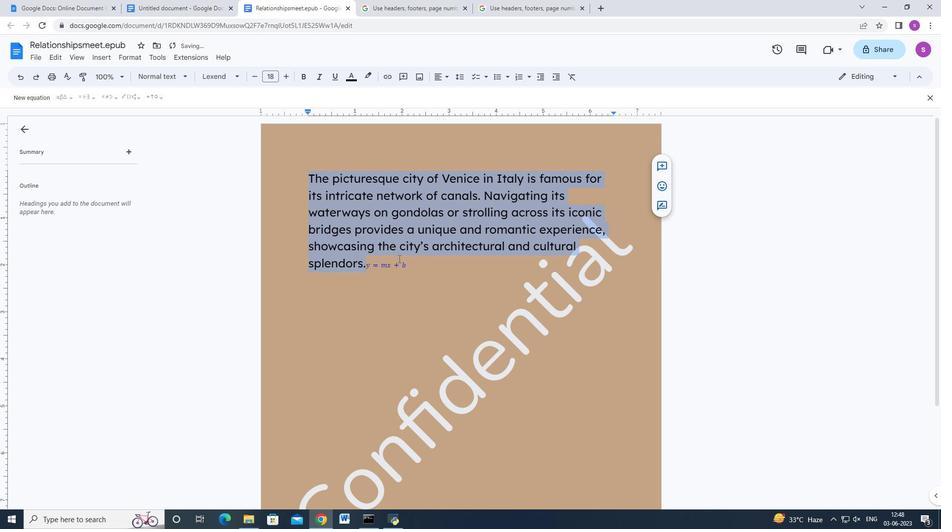 
Action: Mouse pressed left at (411, 277)
Screenshot: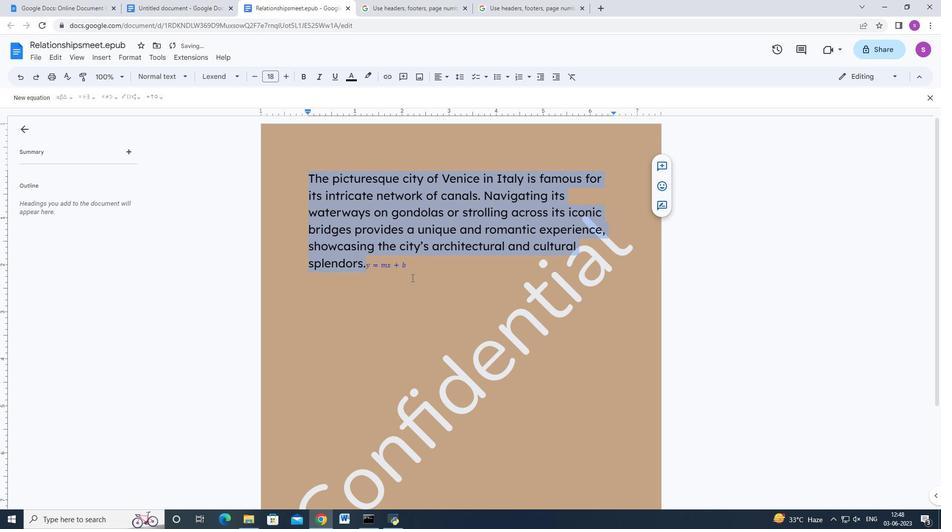 
Action: Mouse moved to (429, 273)
Screenshot: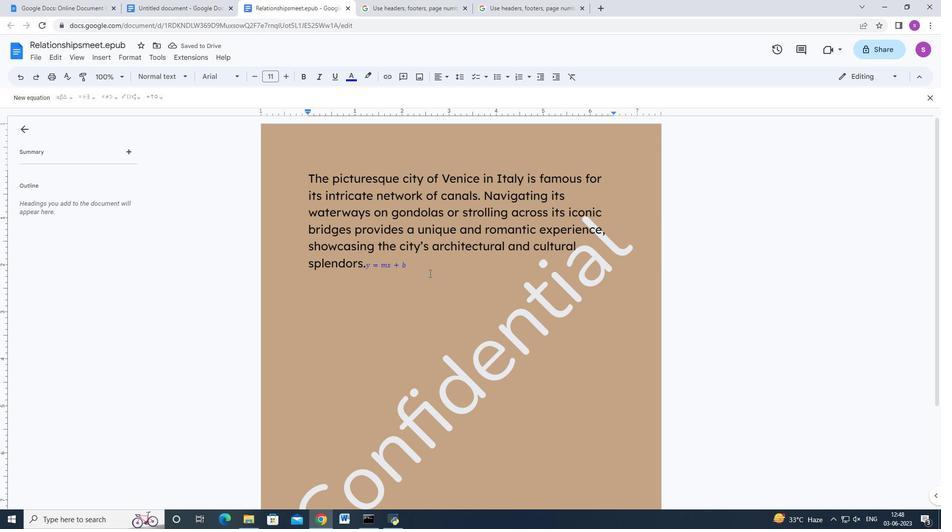 
